 Task: Create a due date automation trigger when advanced on, 2 working days after a card is due add basic but not in list "Resume" at 11:00 AM.
Action: Mouse moved to (1072, 328)
Screenshot: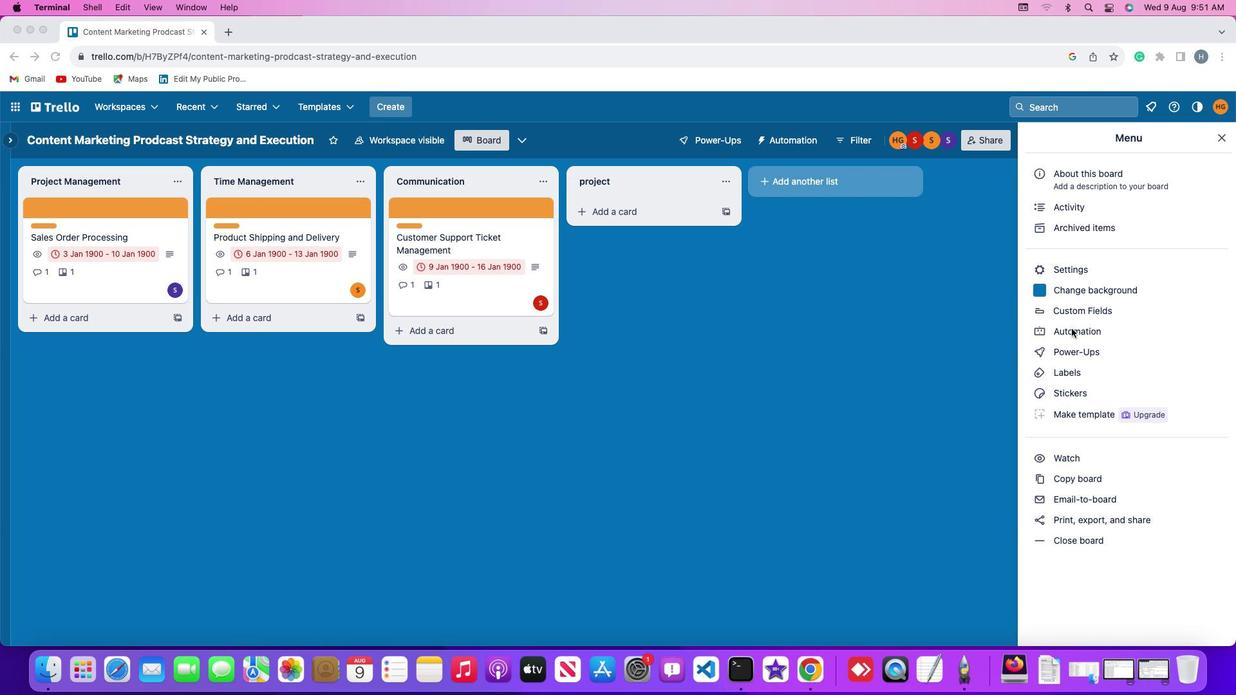 
Action: Mouse pressed left at (1072, 328)
Screenshot: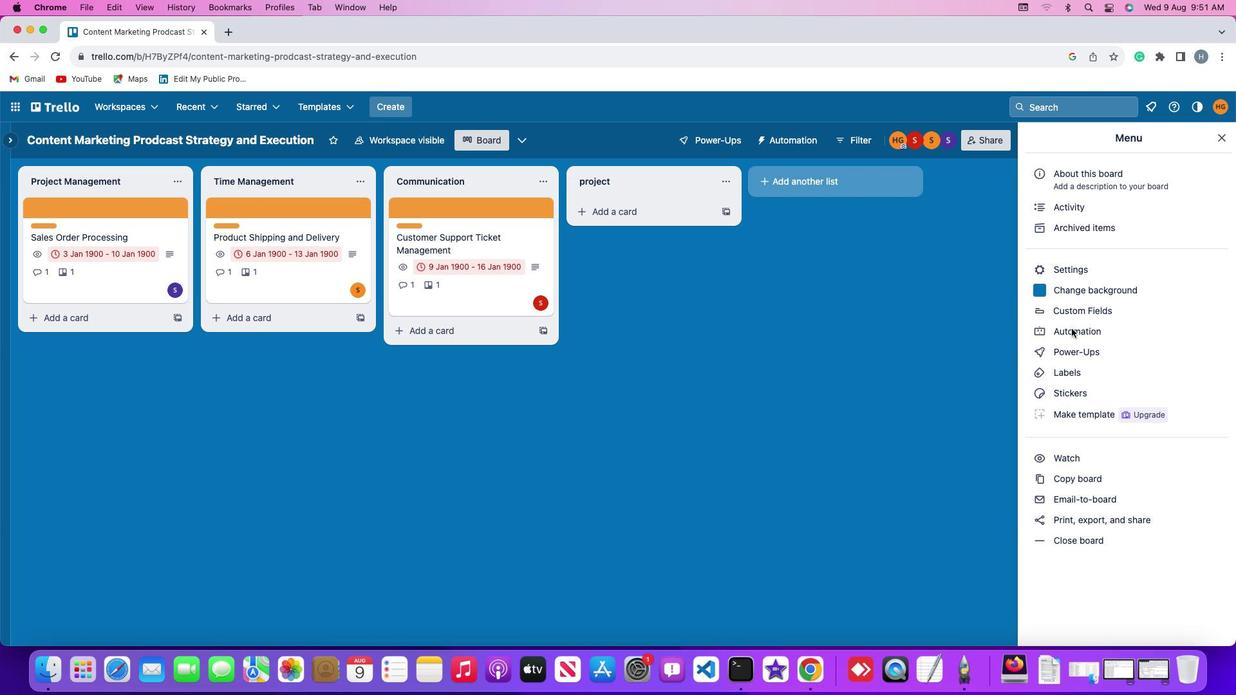
Action: Mouse pressed left at (1072, 328)
Screenshot: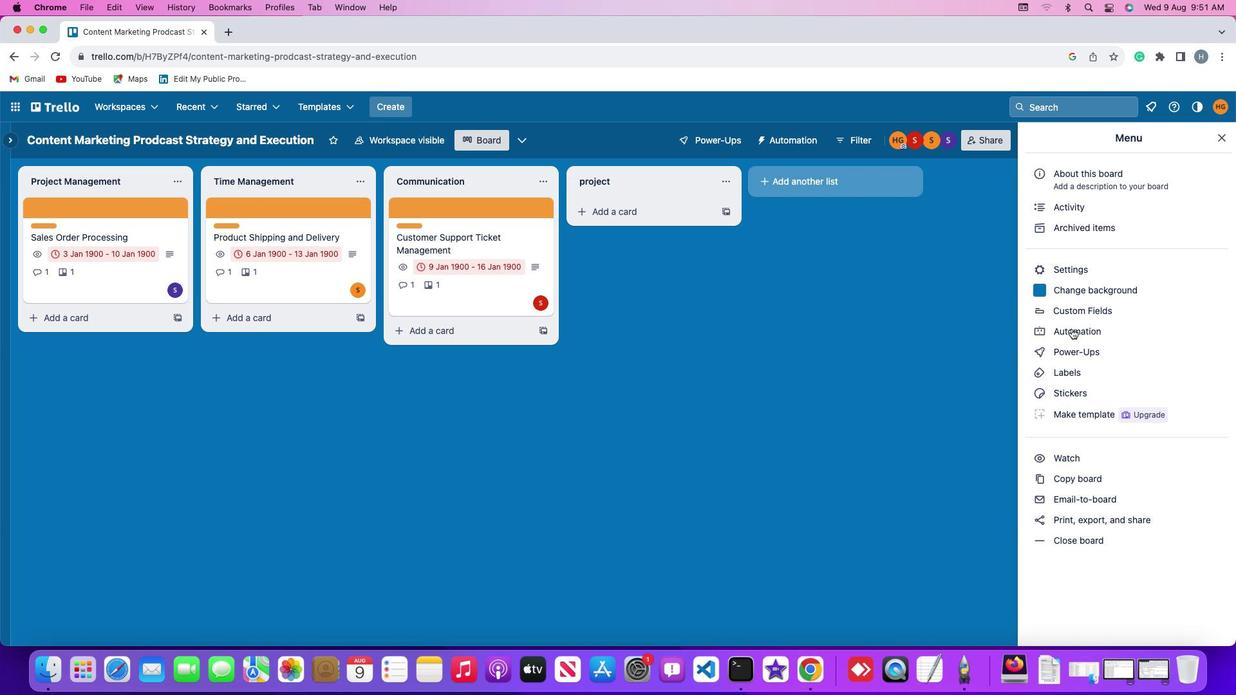 
Action: Mouse moved to (80, 301)
Screenshot: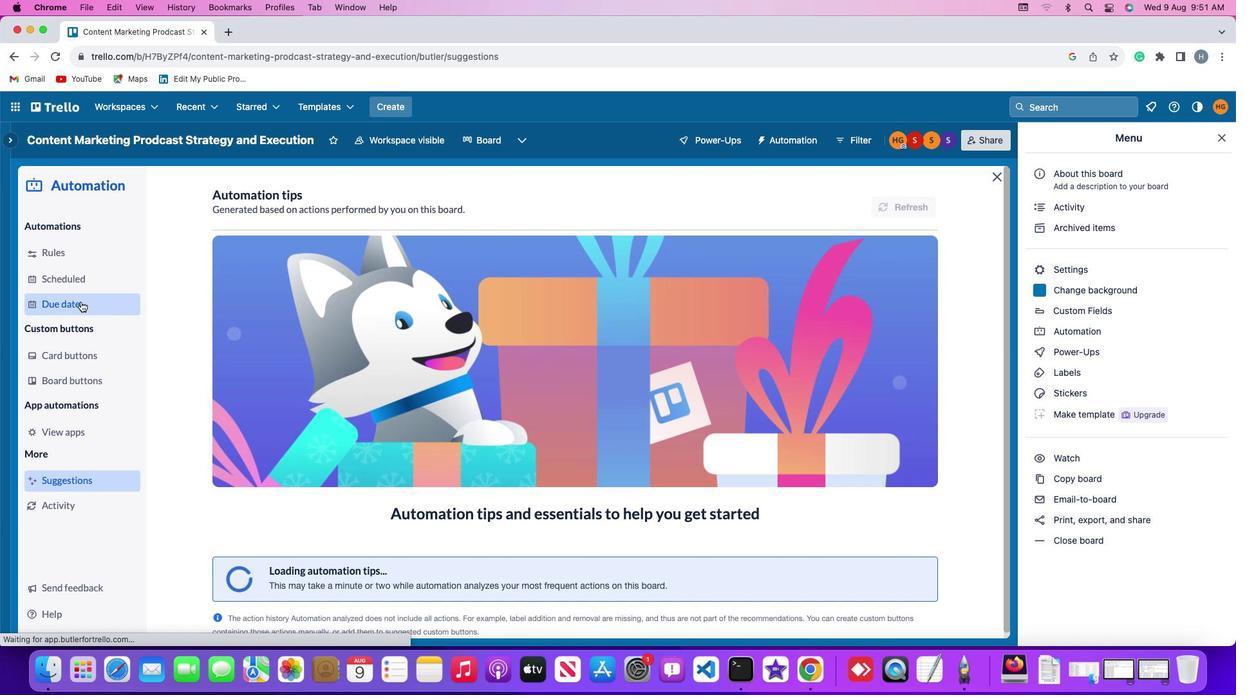 
Action: Mouse pressed left at (80, 301)
Screenshot: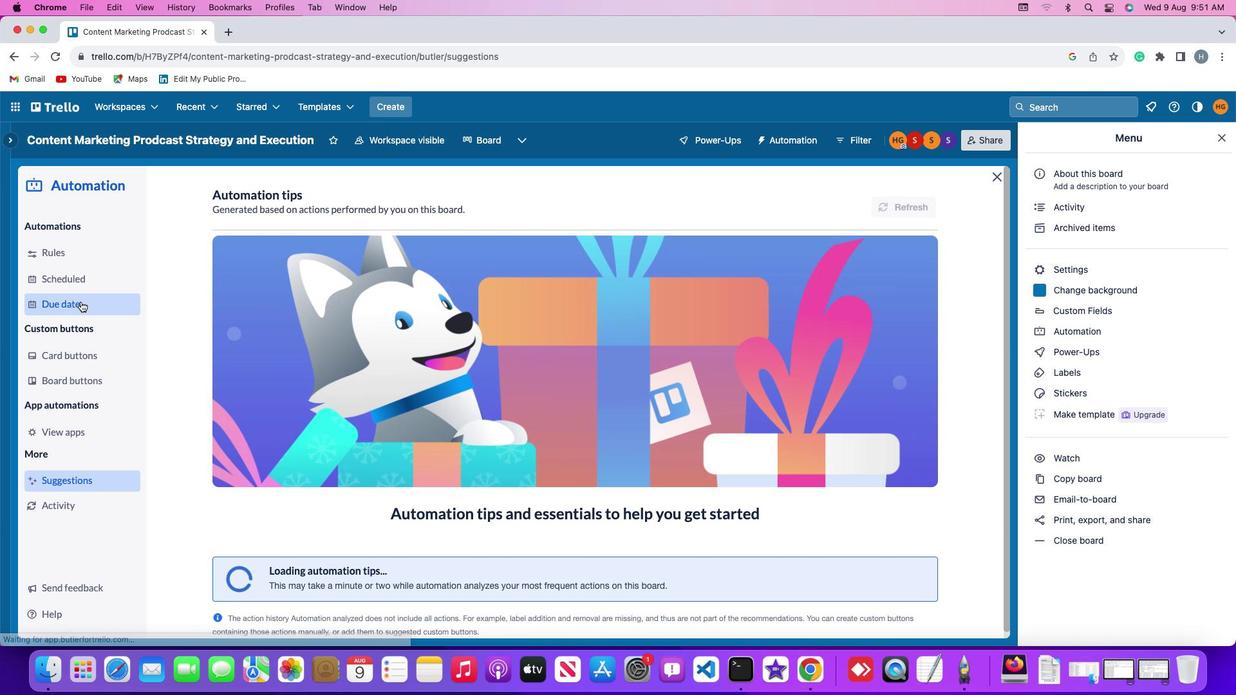 
Action: Mouse moved to (891, 199)
Screenshot: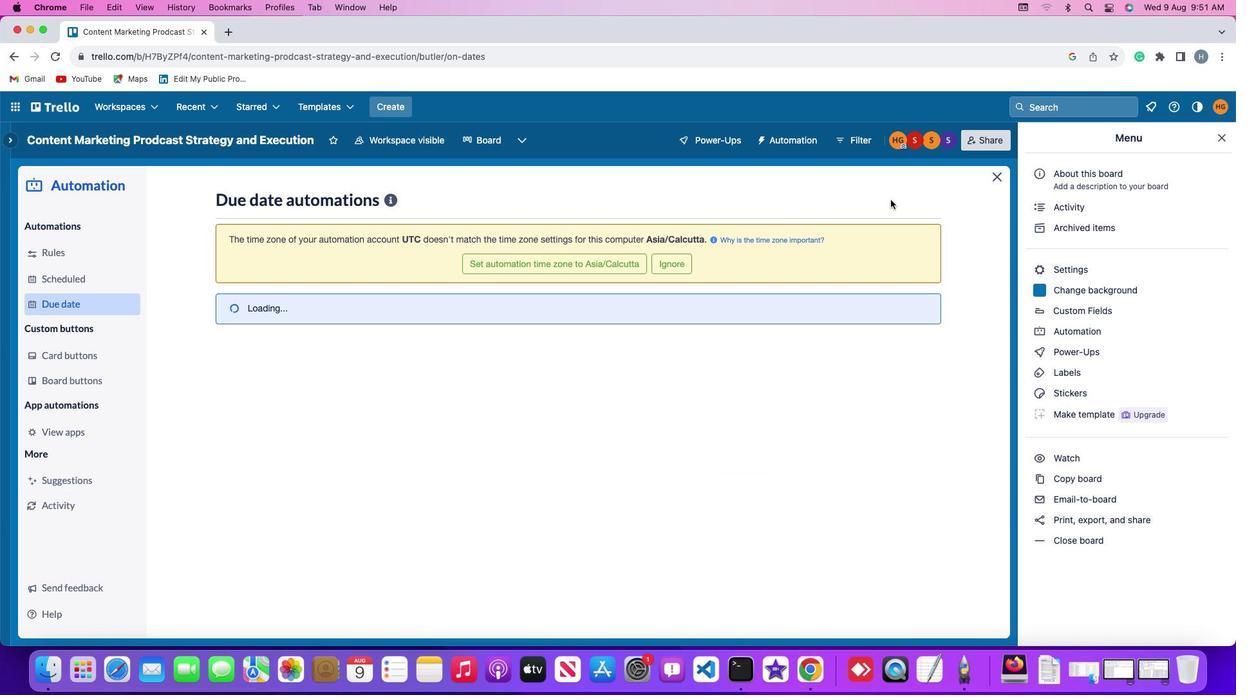 
Action: Mouse pressed left at (891, 199)
Screenshot: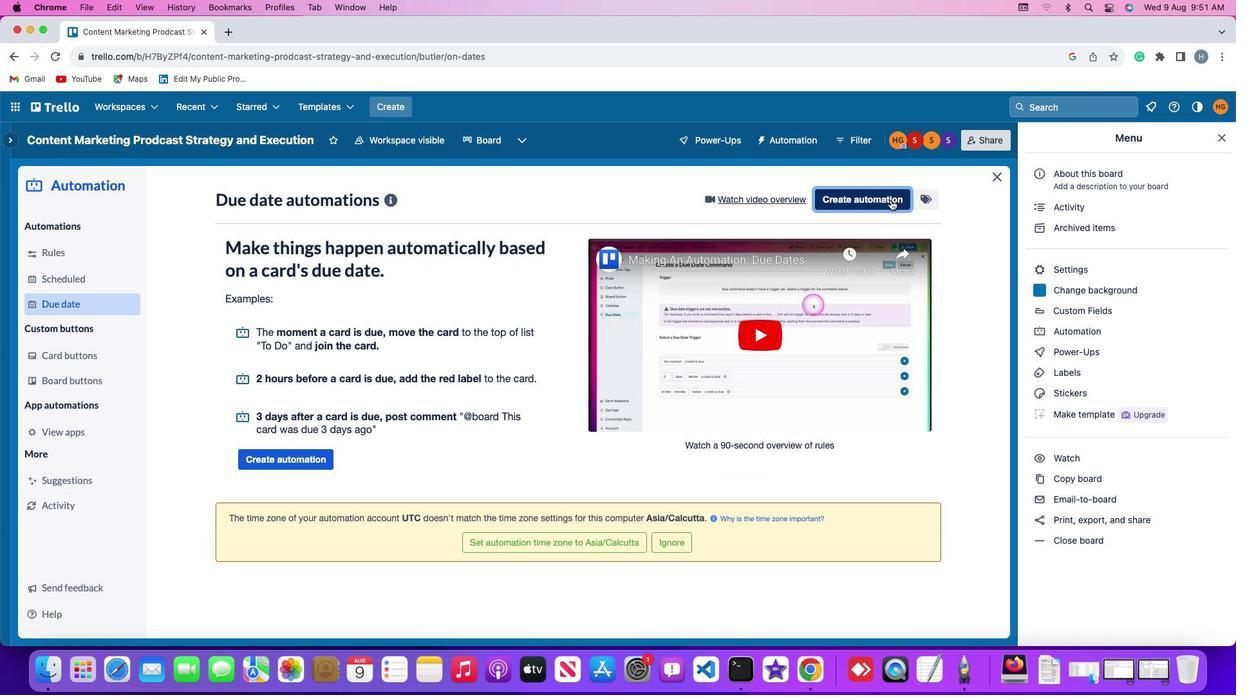 
Action: Mouse moved to (289, 322)
Screenshot: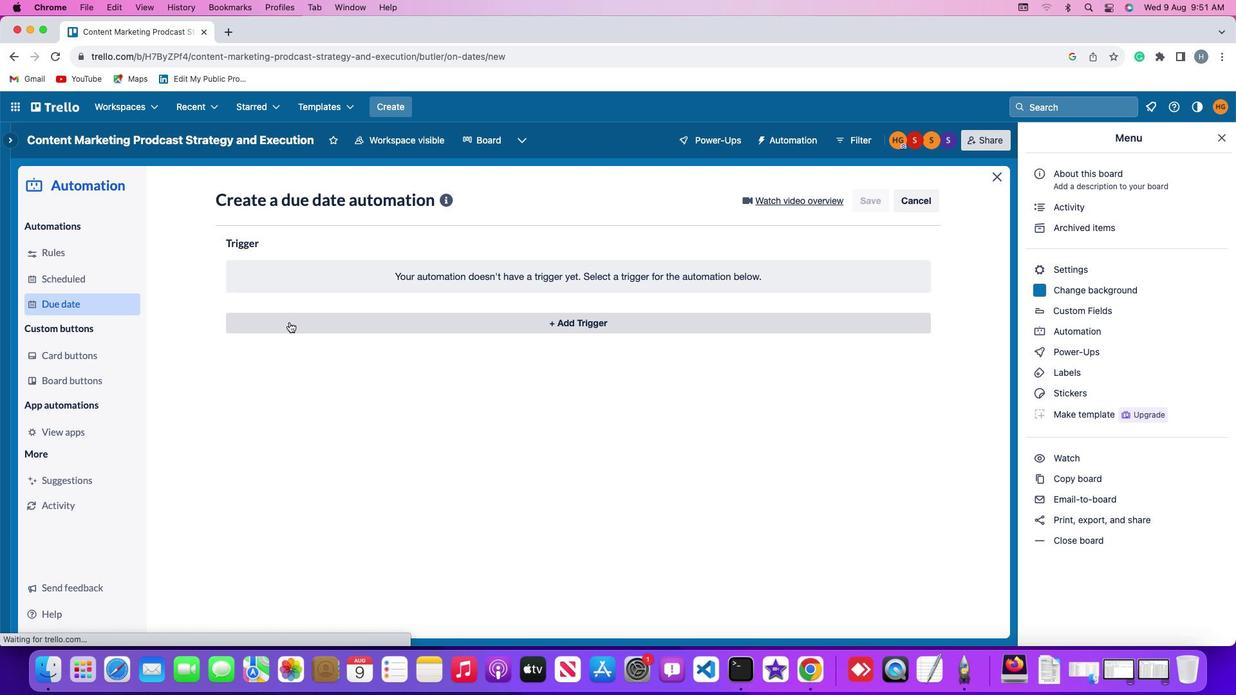 
Action: Mouse pressed left at (289, 322)
Screenshot: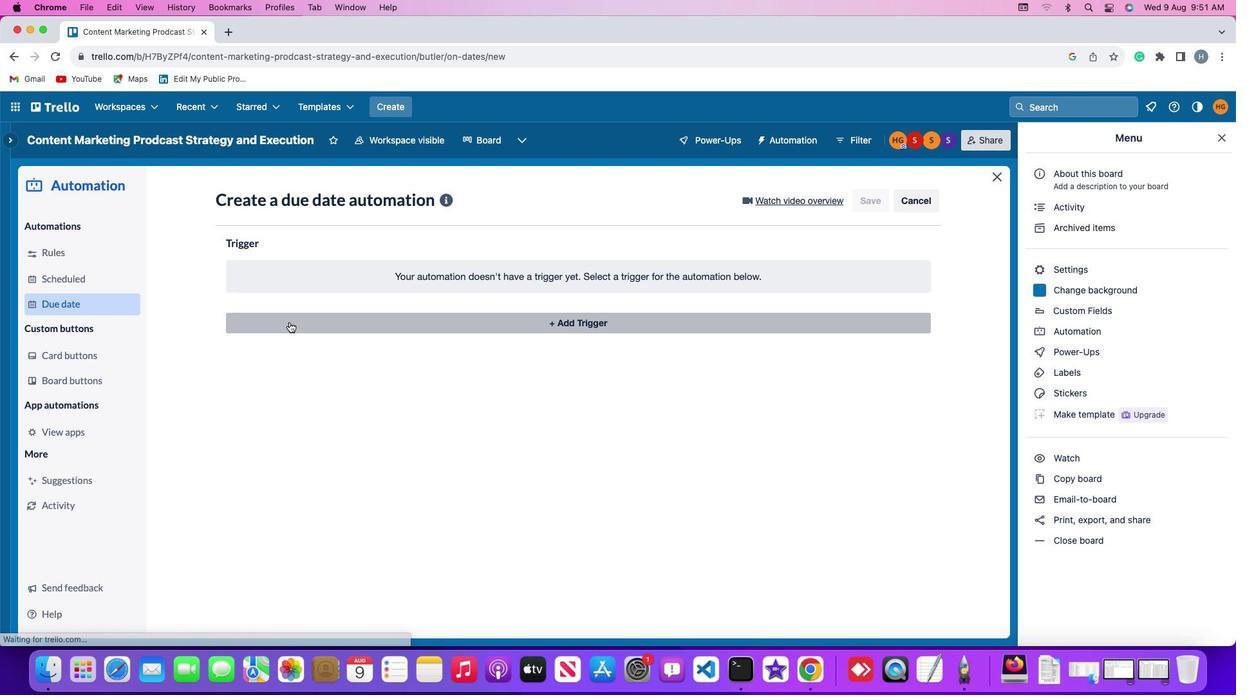 
Action: Mouse moved to (253, 521)
Screenshot: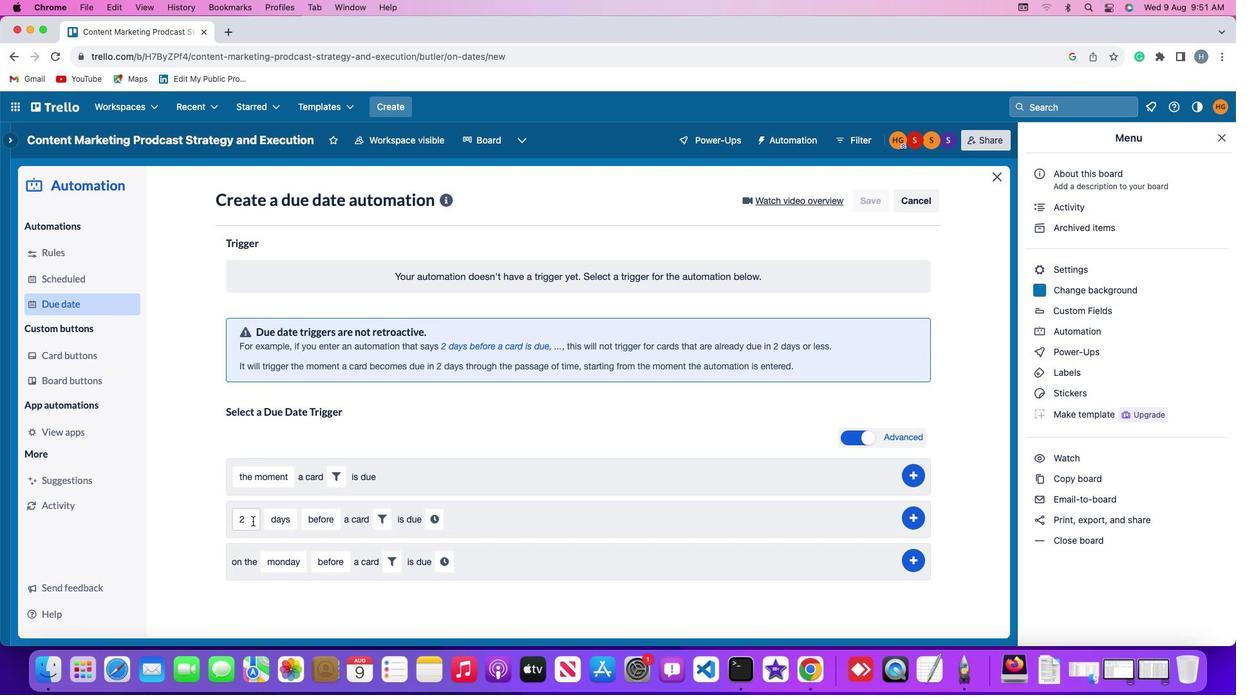 
Action: Mouse pressed left at (253, 521)
Screenshot: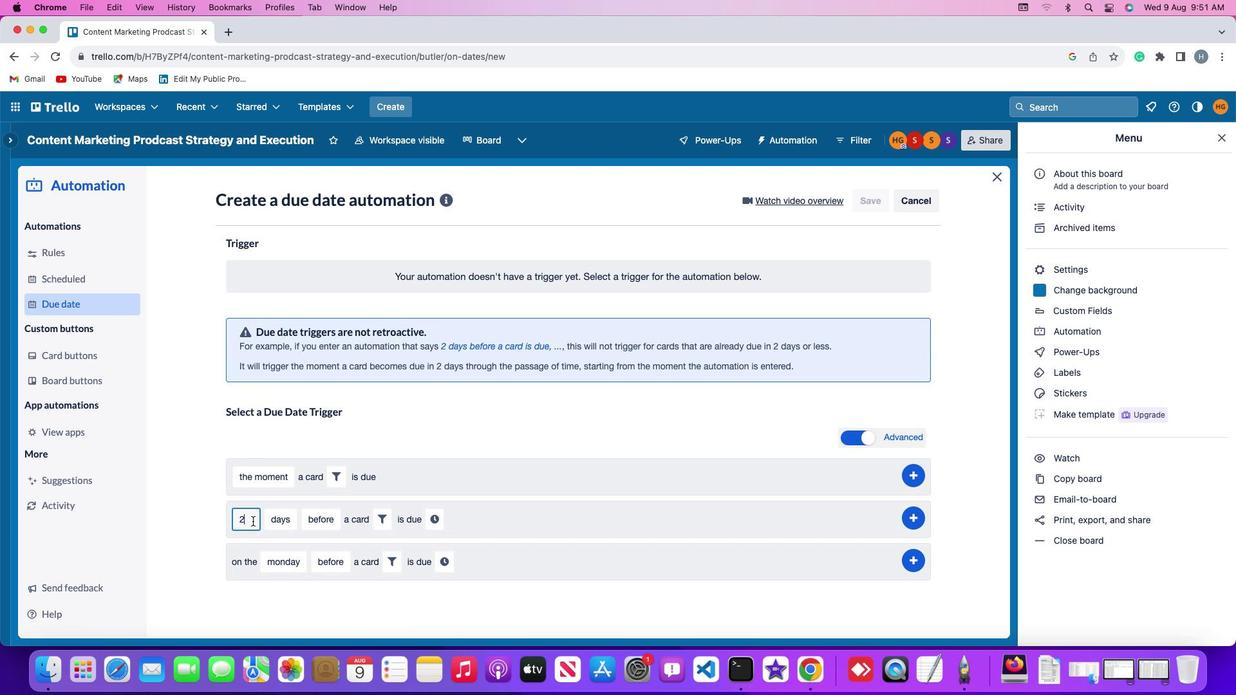 
Action: Mouse moved to (253, 523)
Screenshot: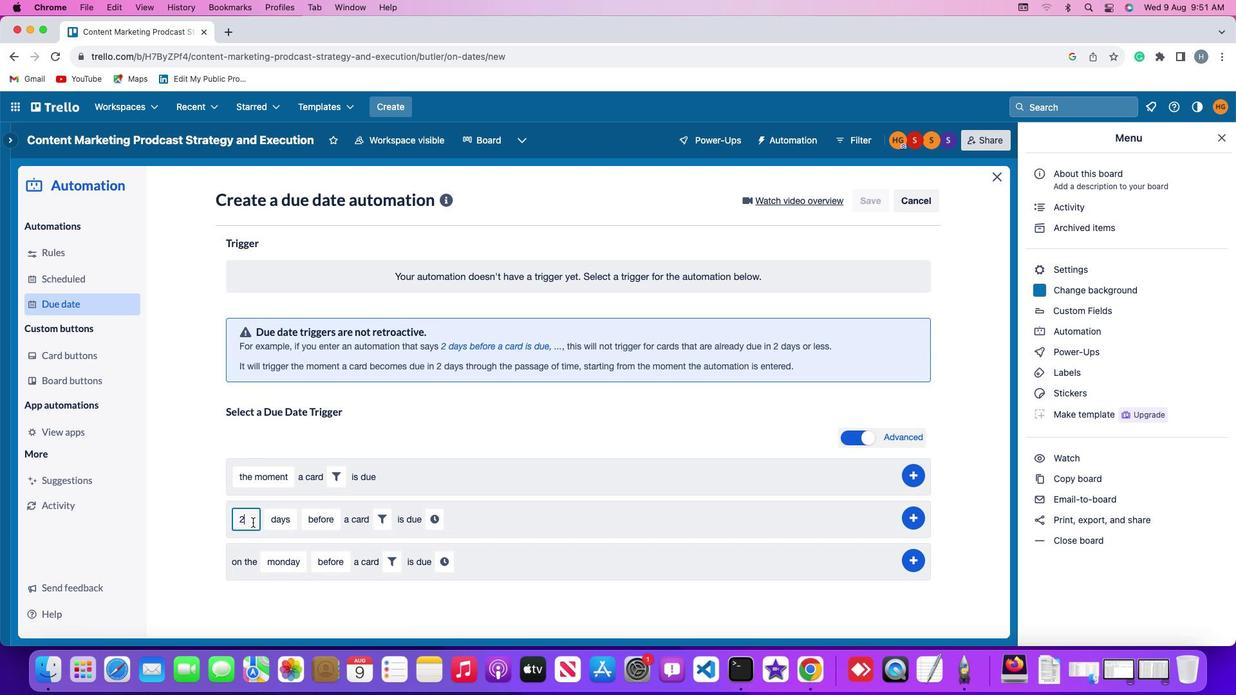 
Action: Key pressed Key.backspace
Screenshot: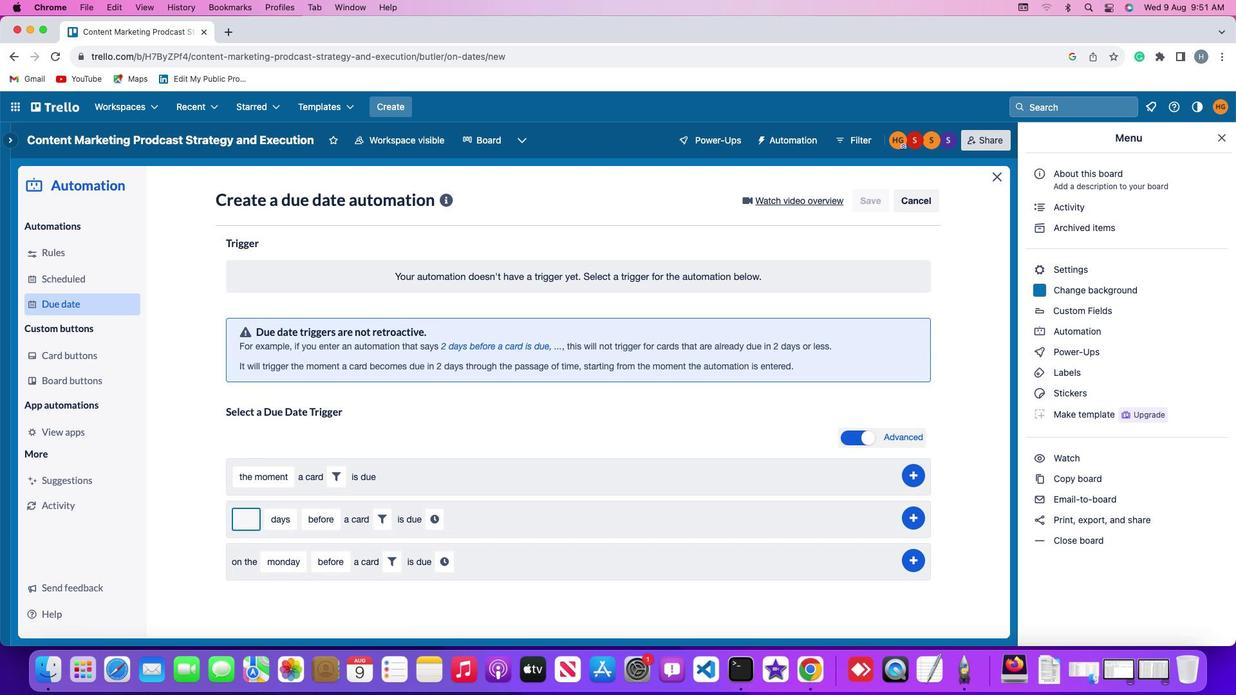 
Action: Mouse moved to (253, 522)
Screenshot: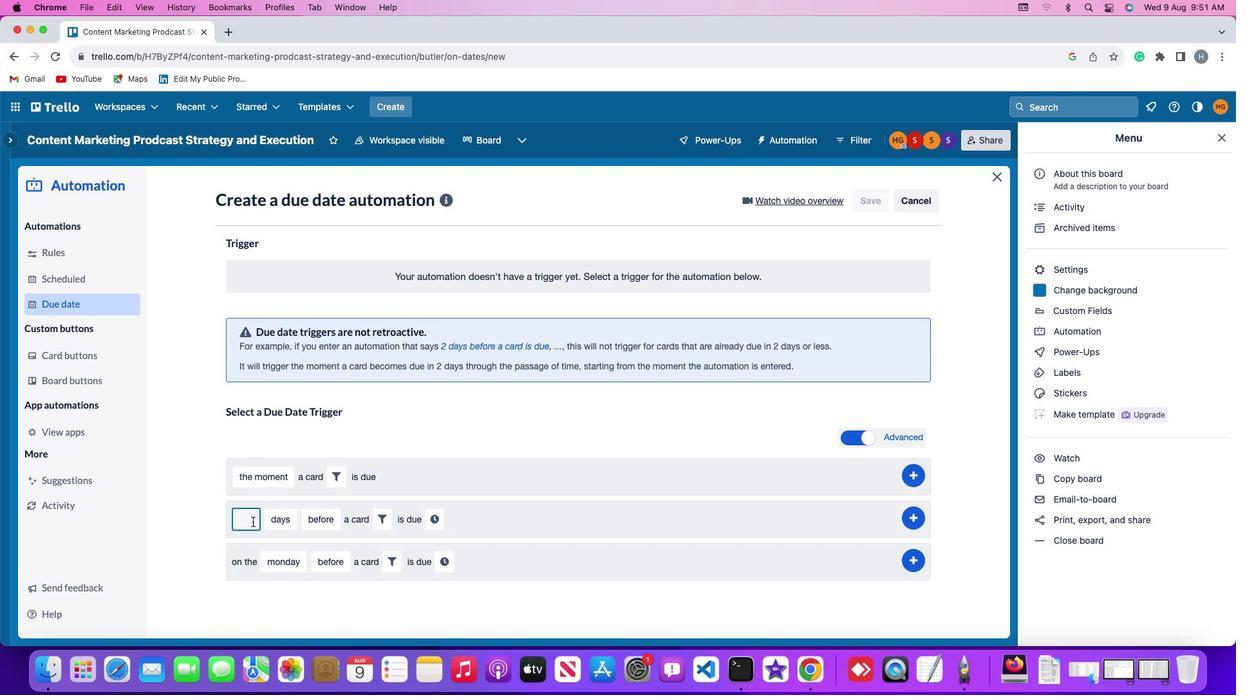 
Action: Key pressed '2'
Screenshot: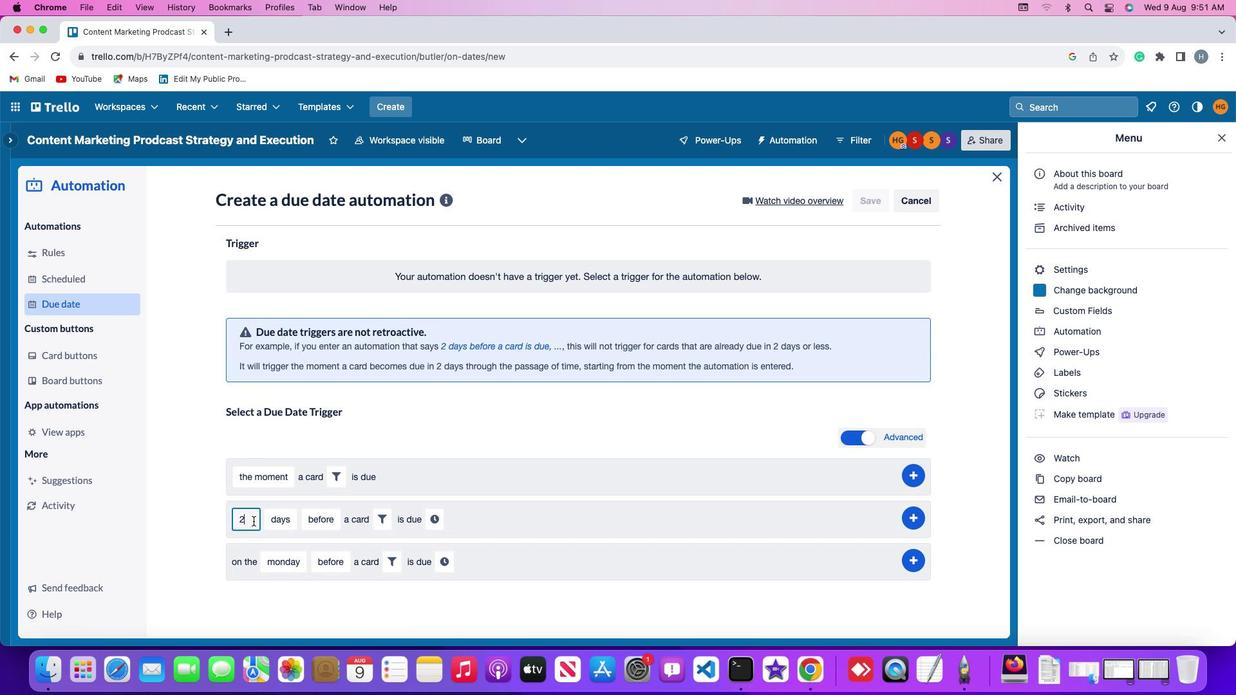 
Action: Mouse moved to (280, 515)
Screenshot: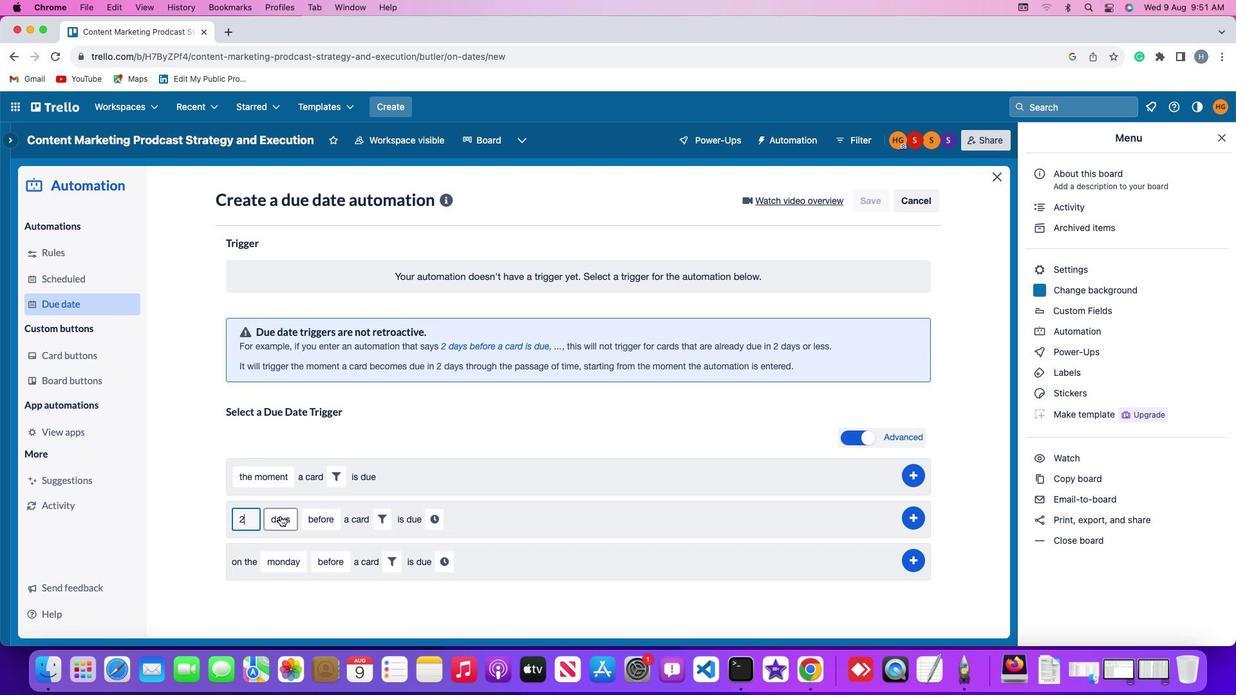
Action: Mouse pressed left at (280, 515)
Screenshot: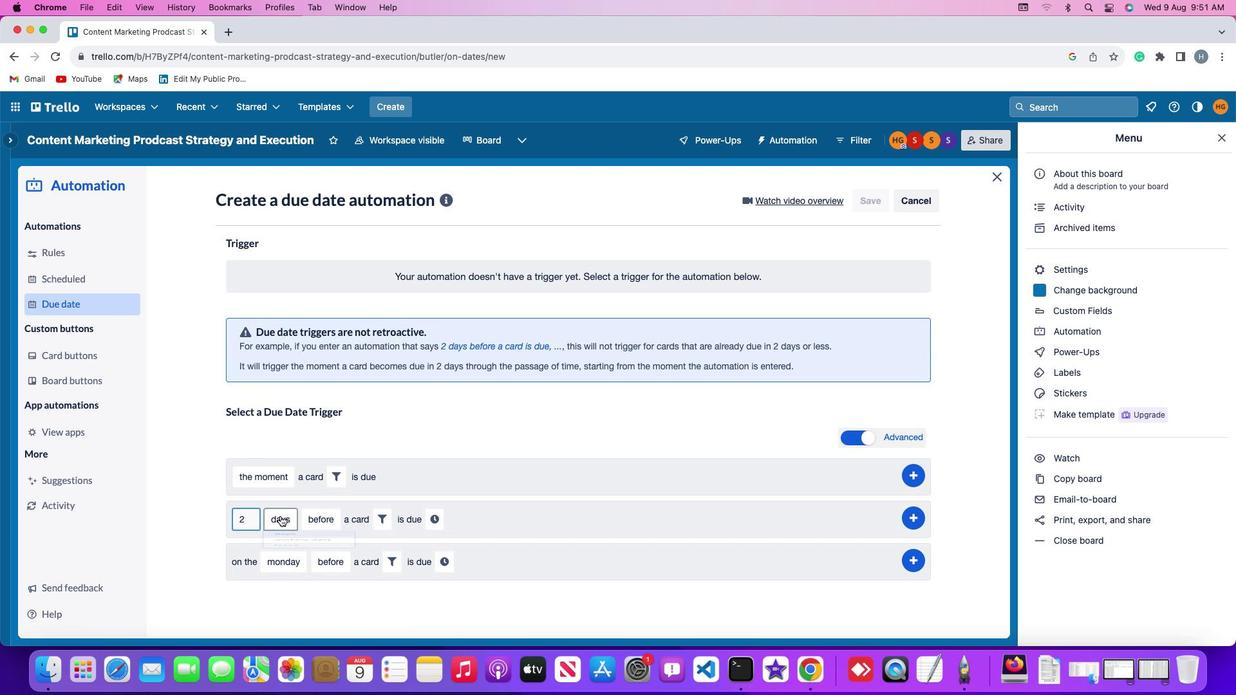 
Action: Mouse moved to (289, 564)
Screenshot: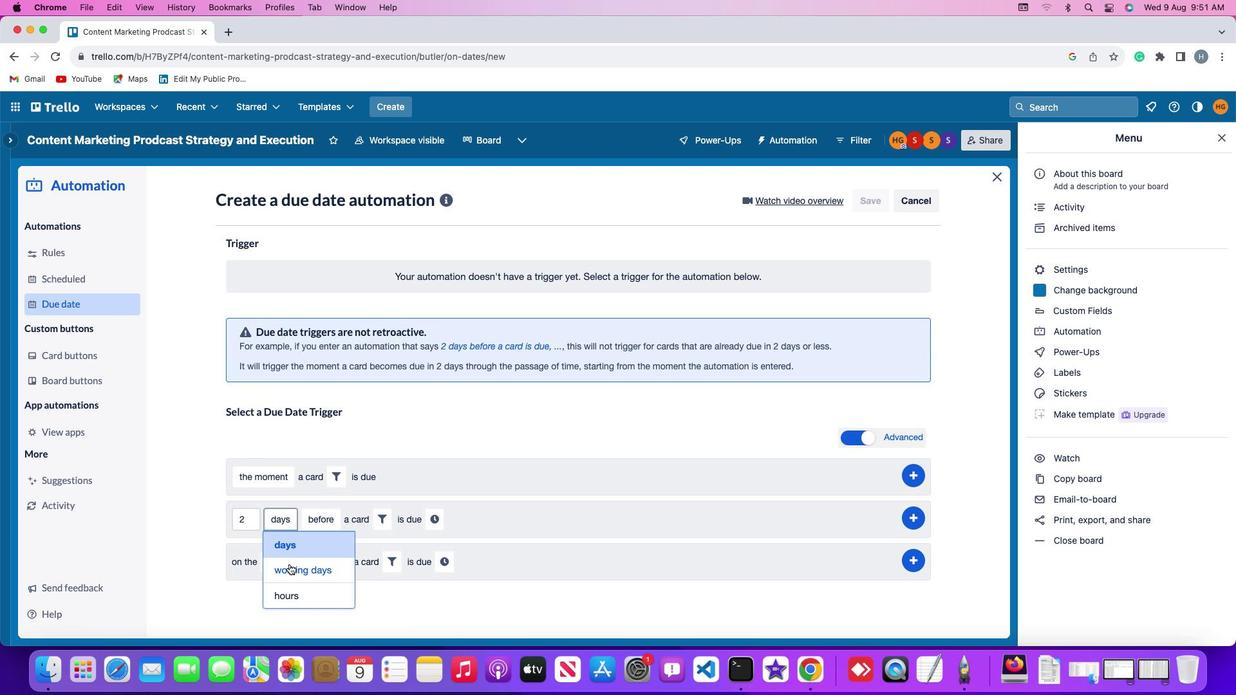 
Action: Mouse pressed left at (289, 564)
Screenshot: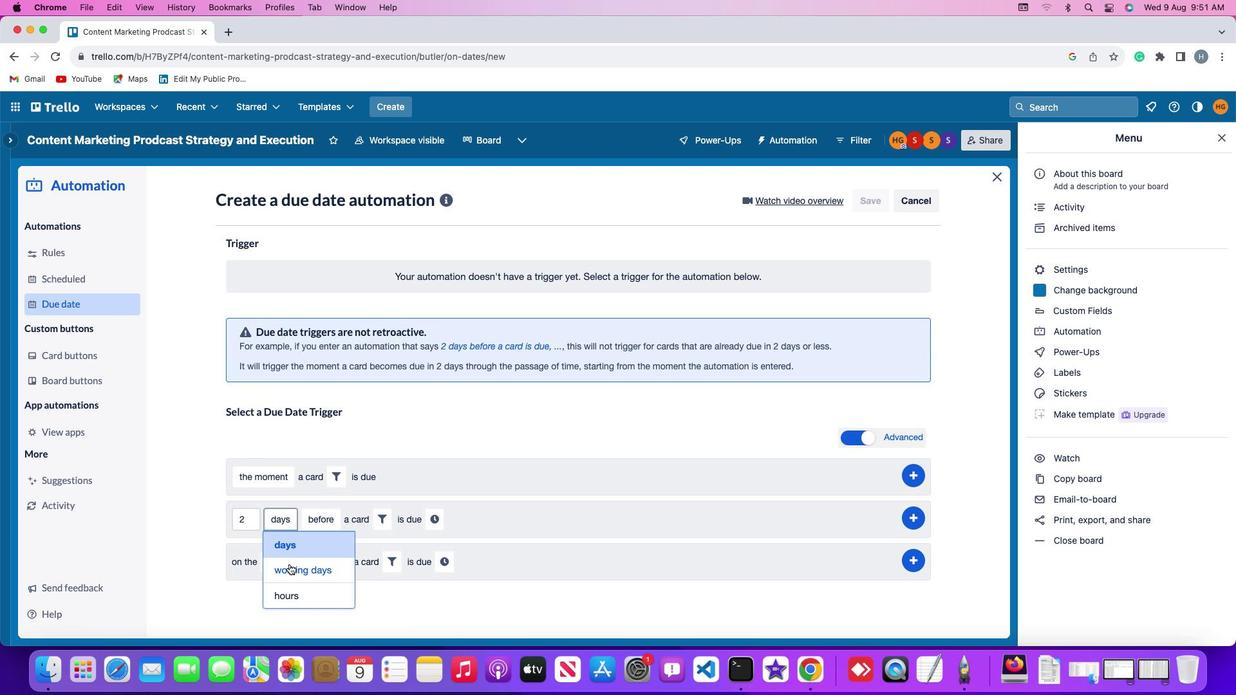 
Action: Mouse moved to (348, 521)
Screenshot: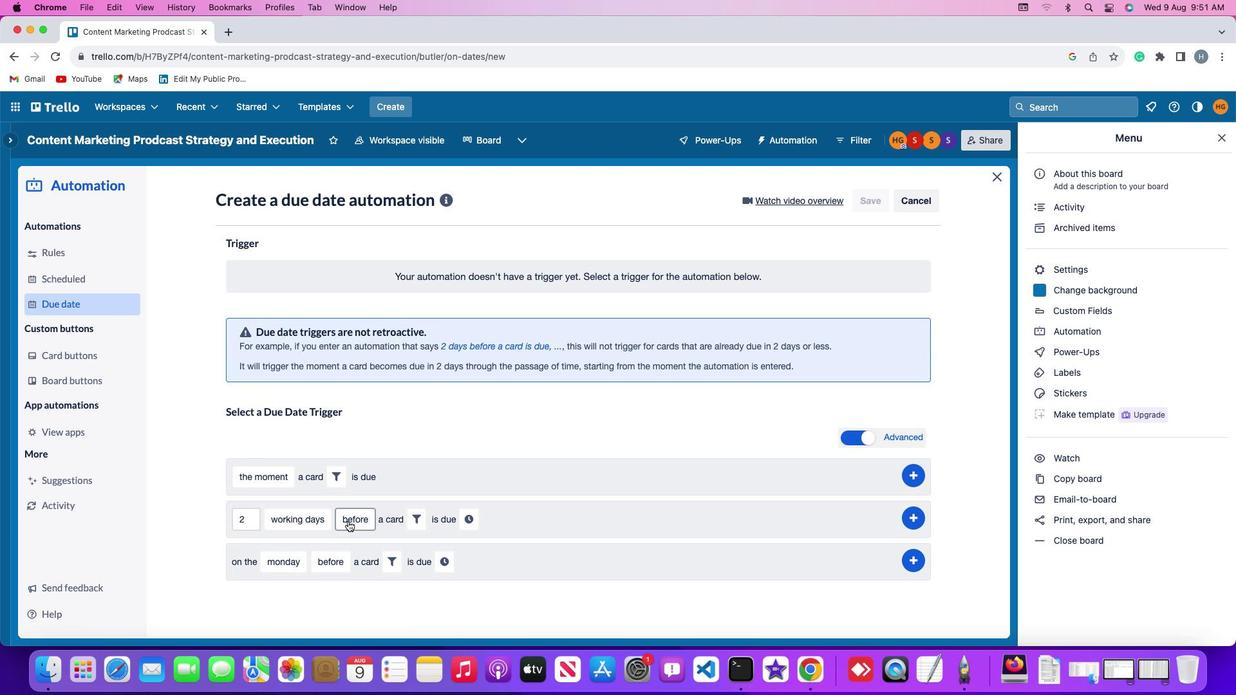 
Action: Mouse pressed left at (348, 521)
Screenshot: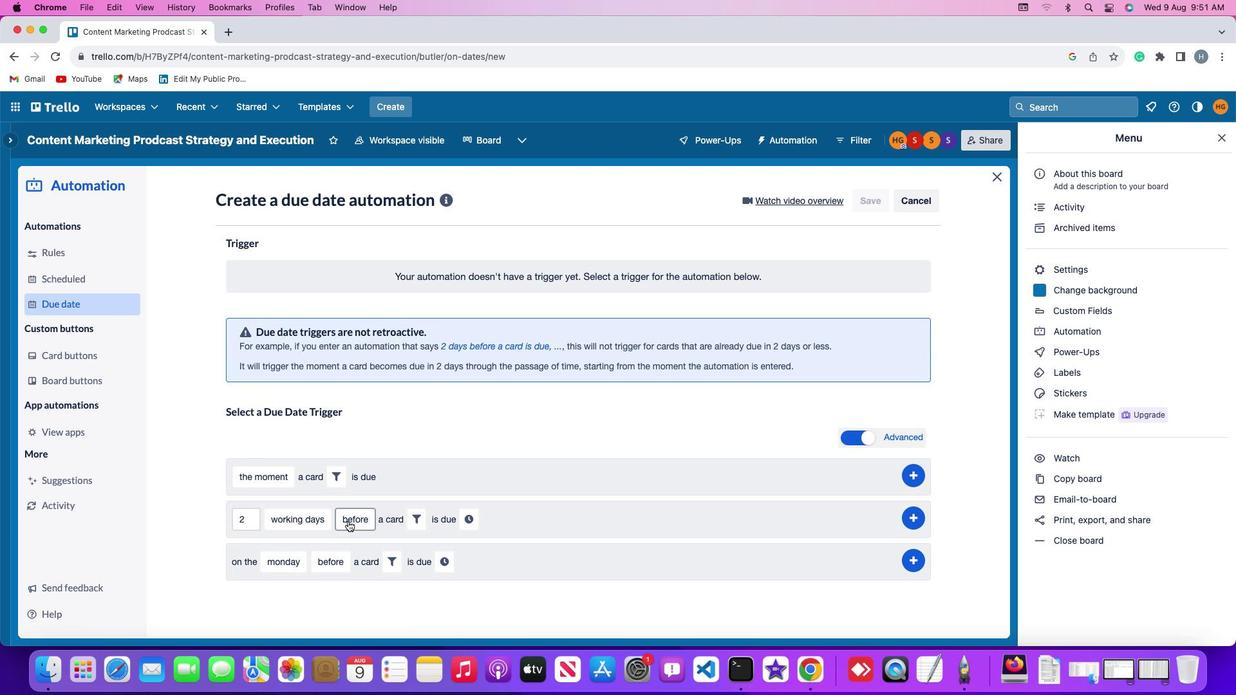 
Action: Mouse moved to (358, 565)
Screenshot: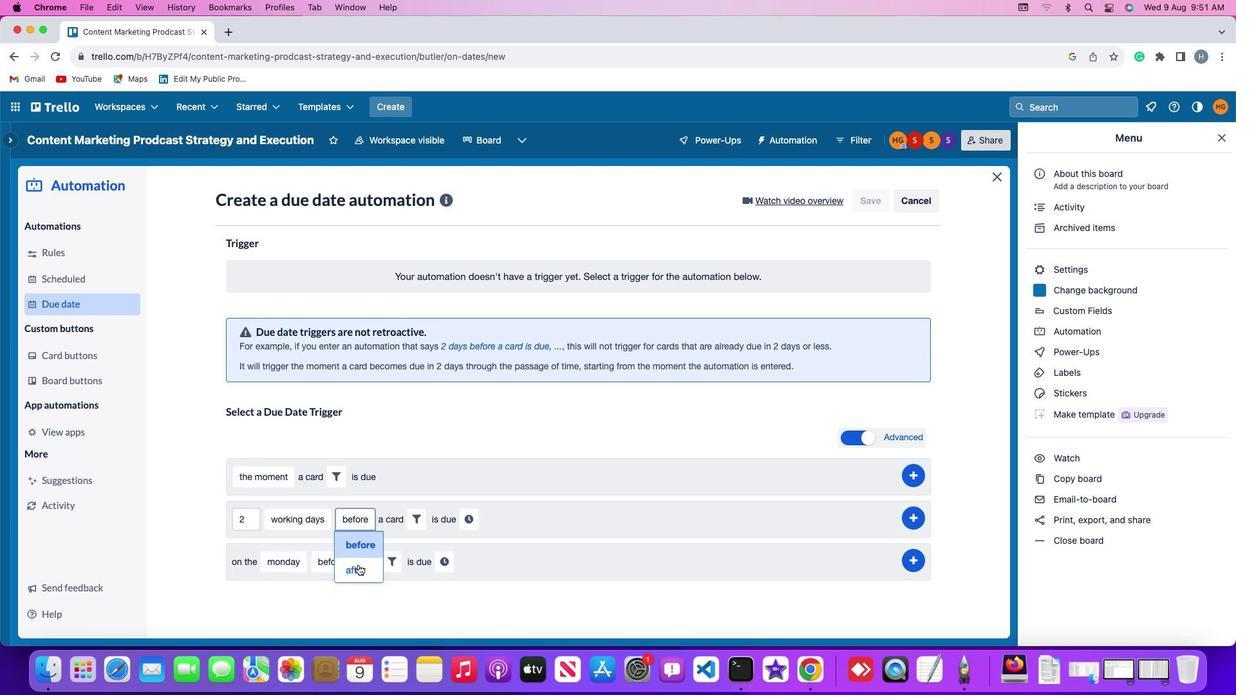 
Action: Mouse pressed left at (358, 565)
Screenshot: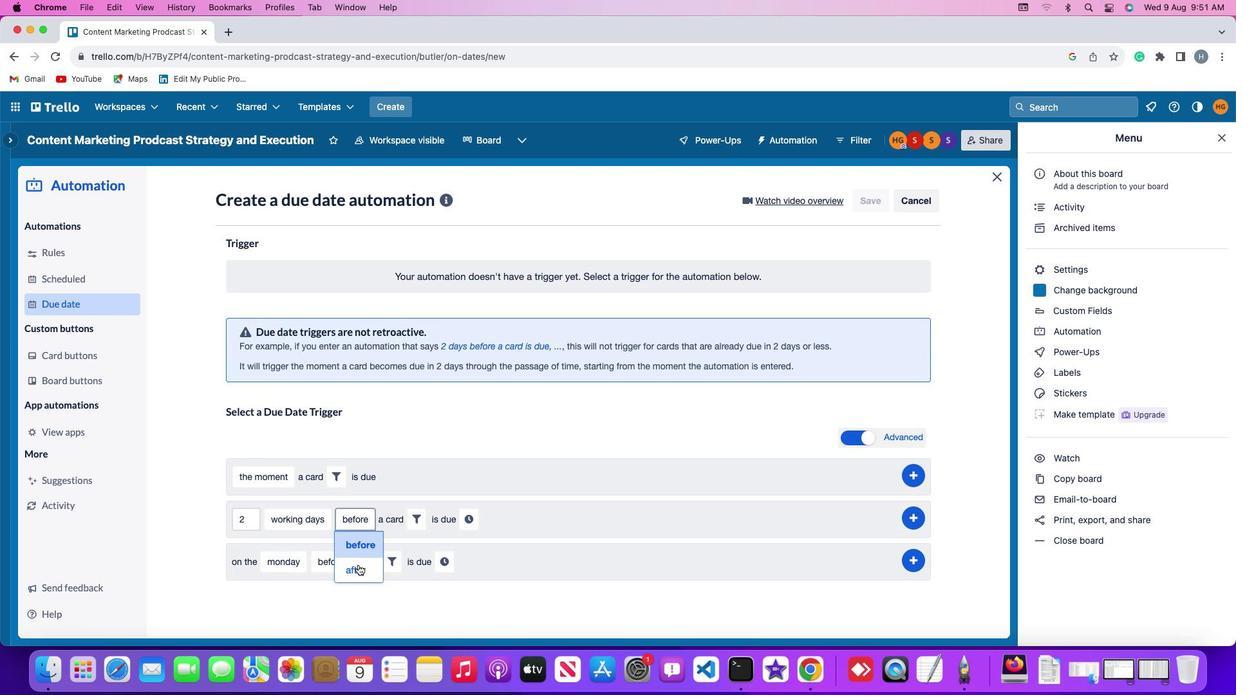 
Action: Mouse moved to (416, 523)
Screenshot: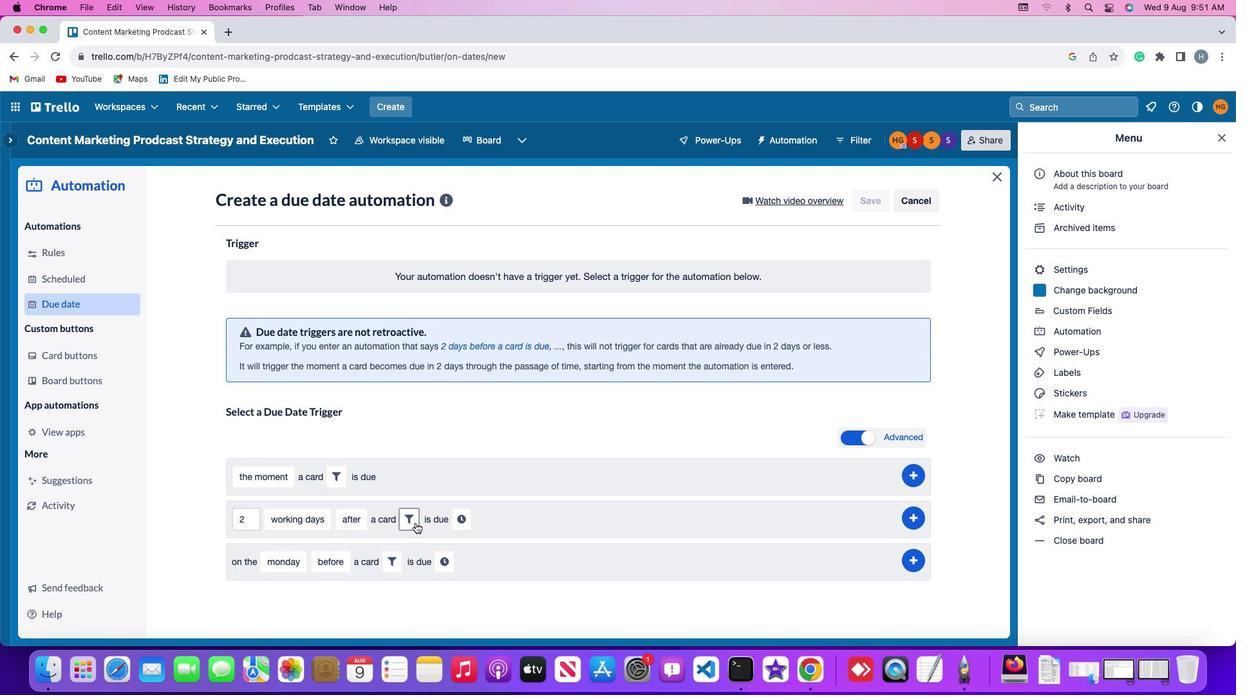 
Action: Mouse pressed left at (416, 523)
Screenshot: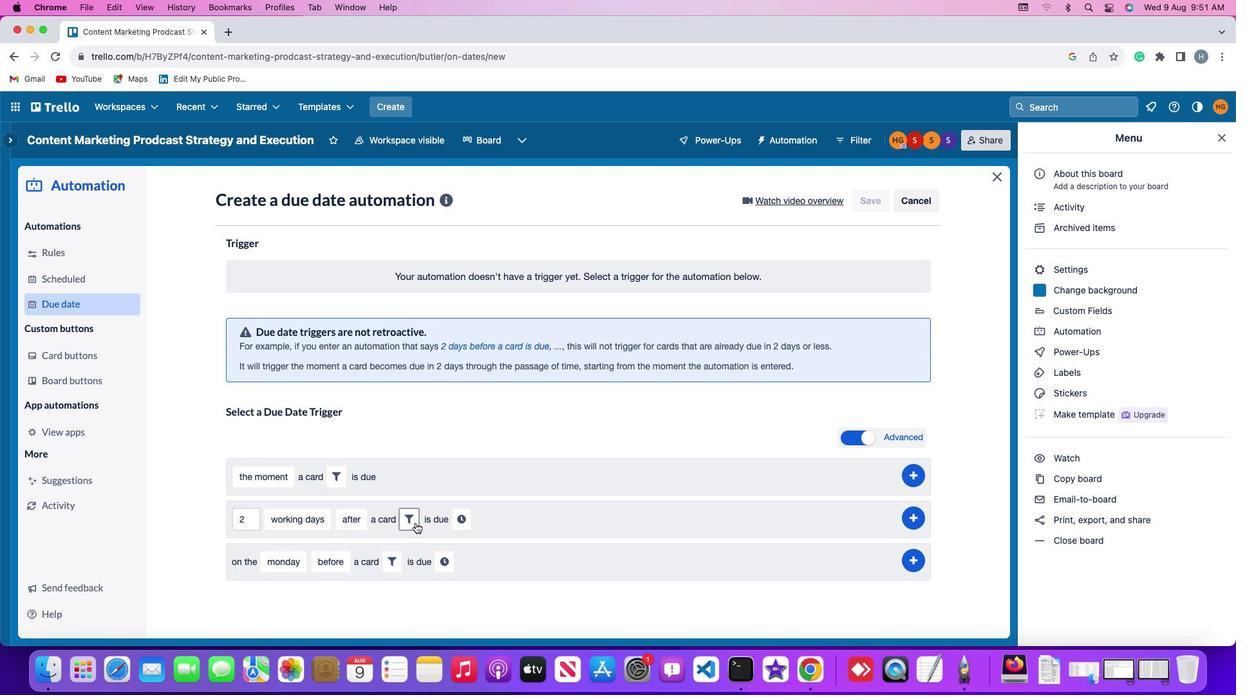 
Action: Mouse moved to (360, 586)
Screenshot: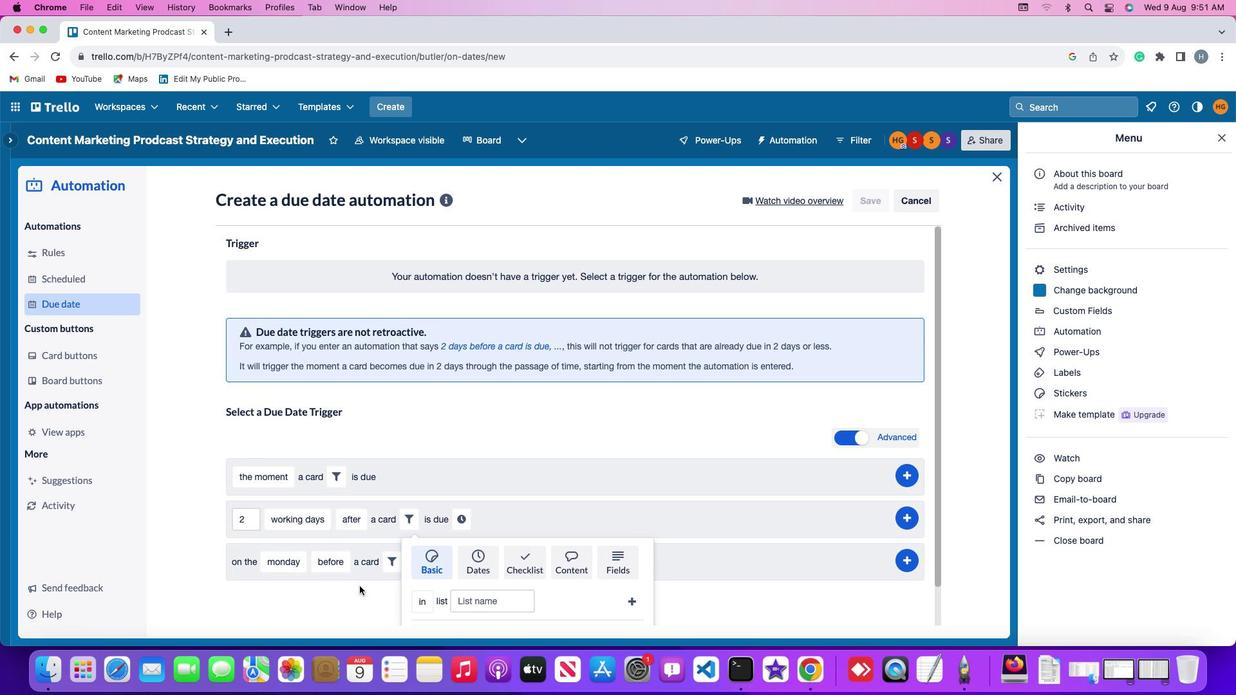 
Action: Mouse scrolled (360, 586) with delta (0, 0)
Screenshot: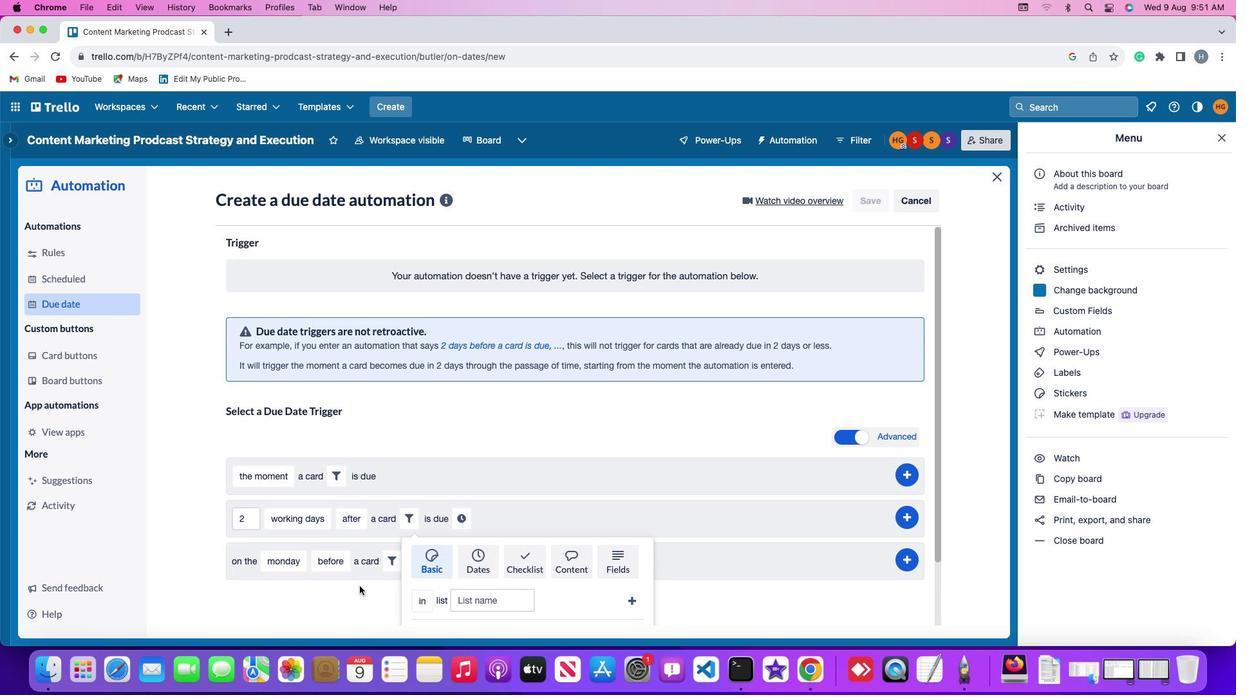 
Action: Mouse scrolled (360, 586) with delta (0, 0)
Screenshot: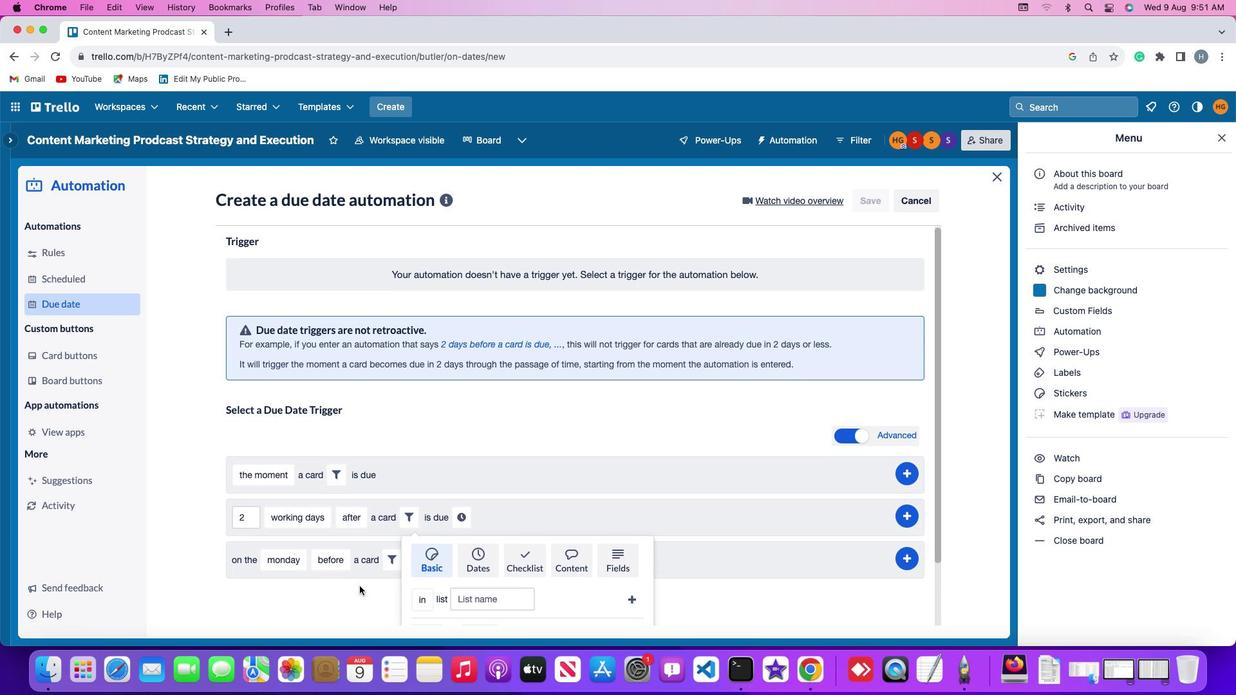 
Action: Mouse scrolled (360, 586) with delta (0, -1)
Screenshot: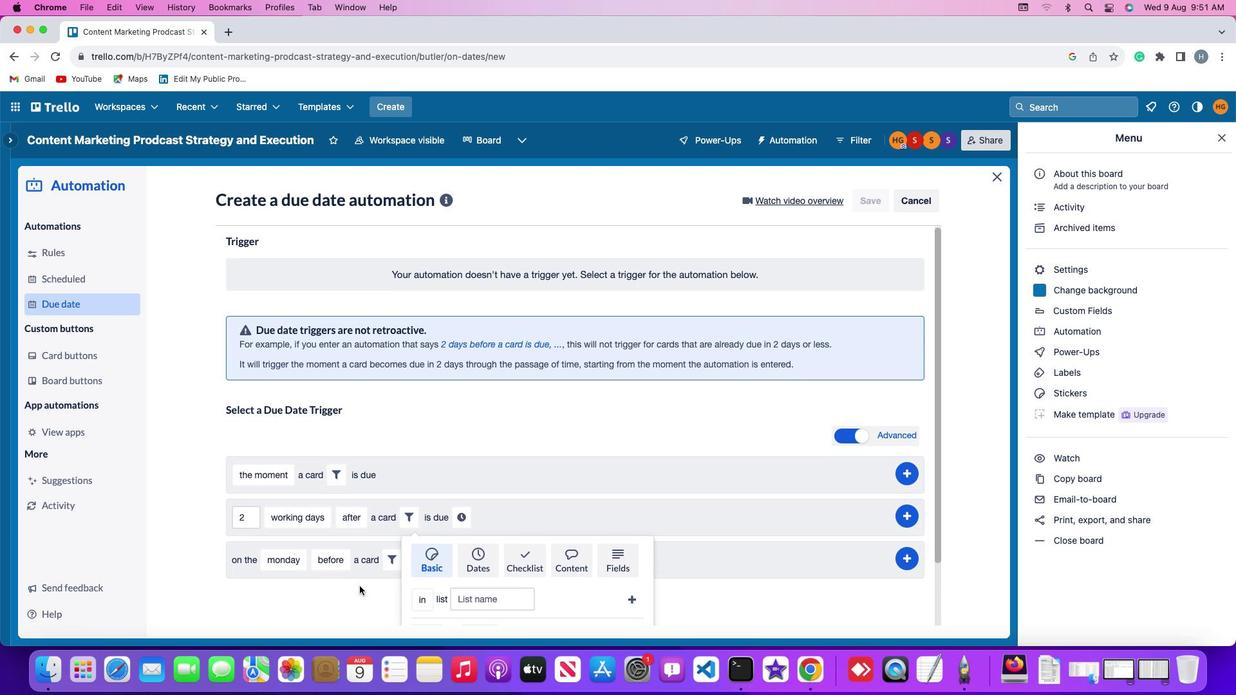 
Action: Mouse scrolled (360, 586) with delta (0, -3)
Screenshot: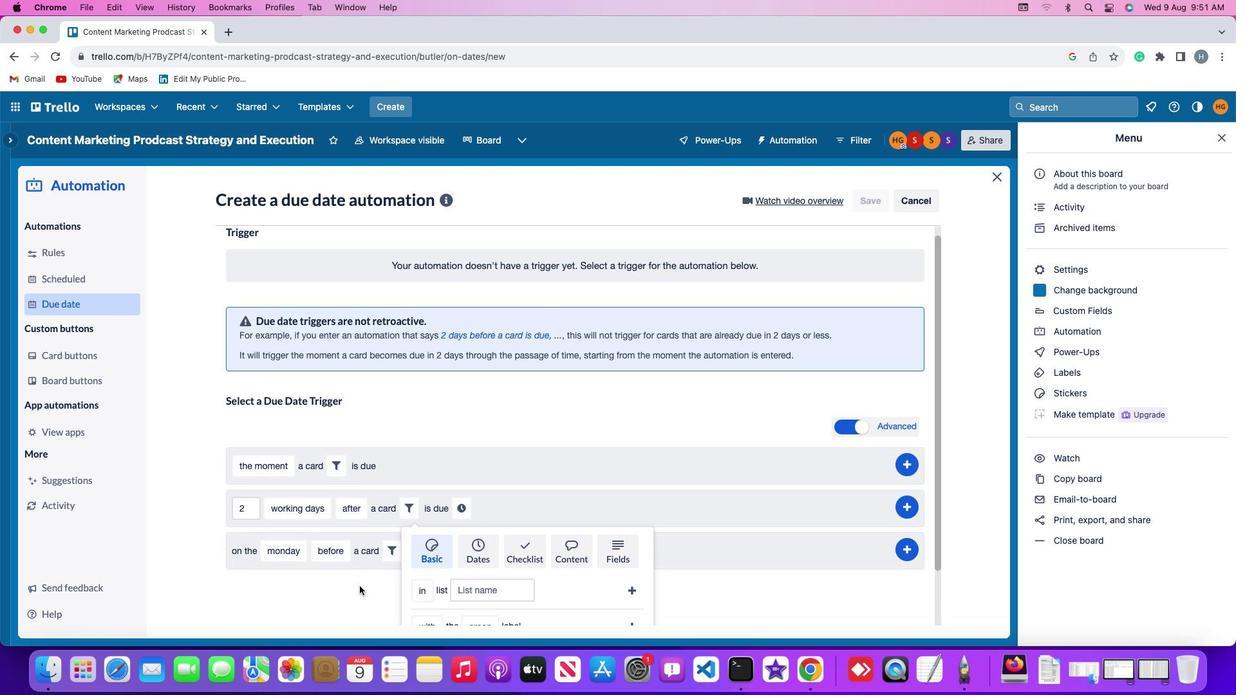 
Action: Mouse scrolled (360, 586) with delta (0, -3)
Screenshot: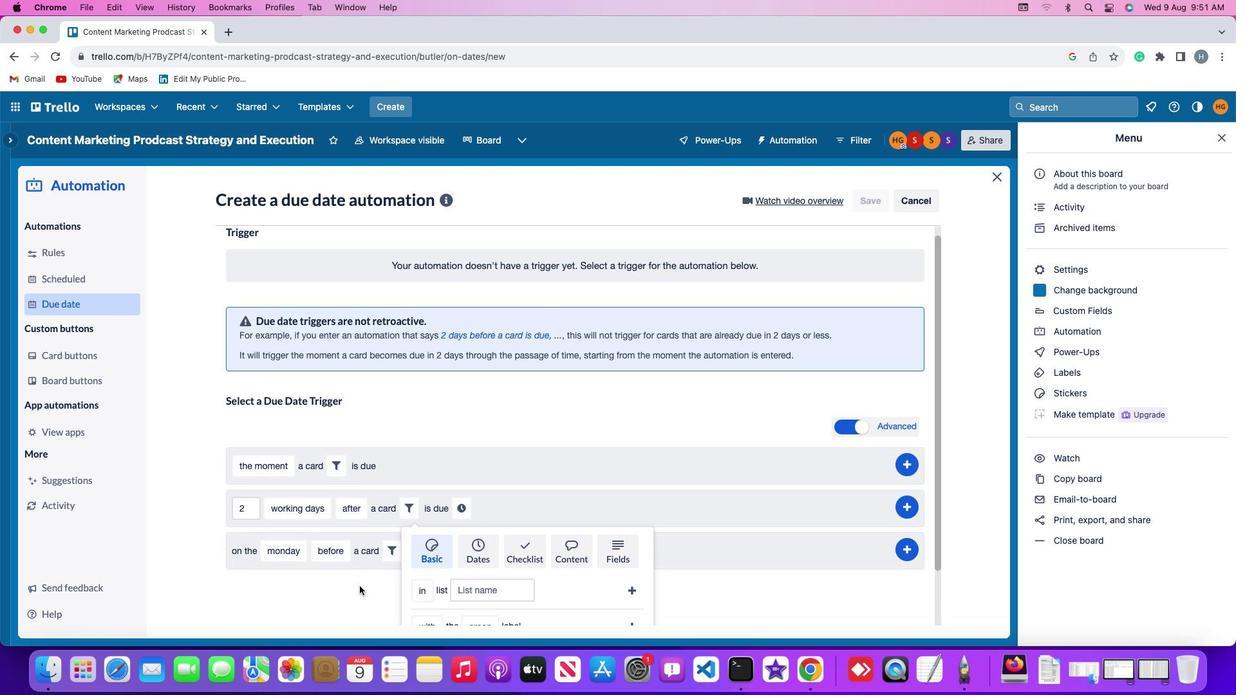 
Action: Mouse scrolled (360, 586) with delta (0, -3)
Screenshot: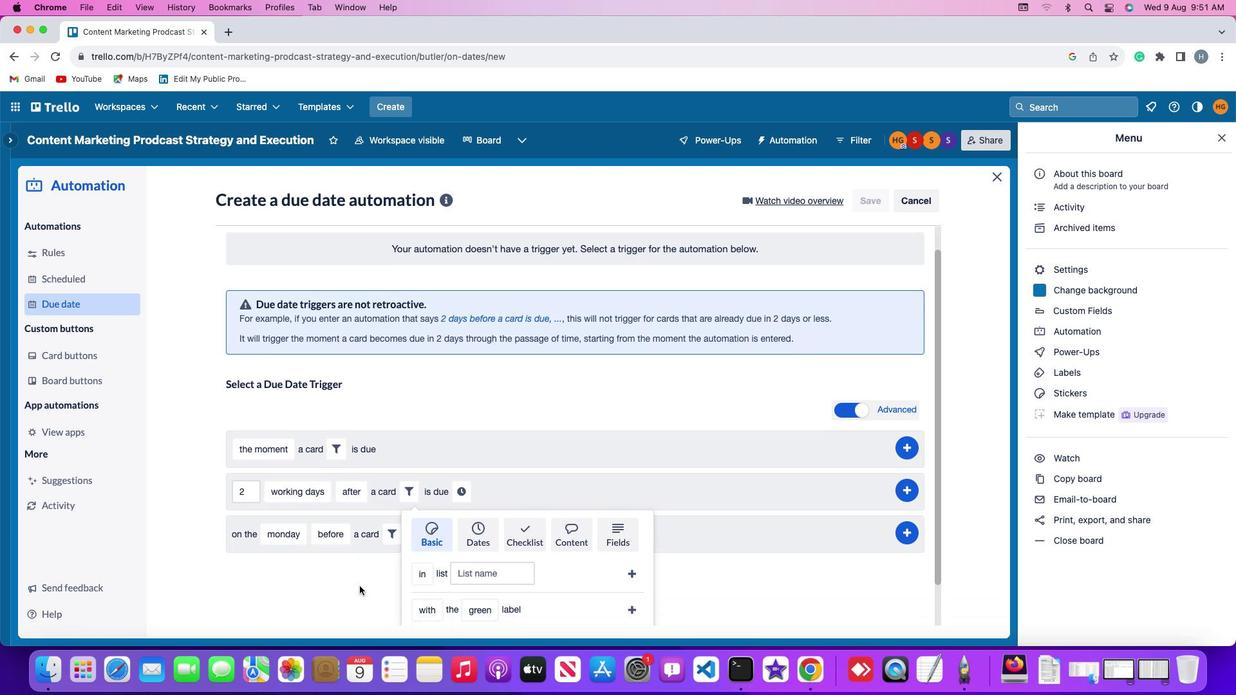 
Action: Mouse scrolled (360, 586) with delta (0, 0)
Screenshot: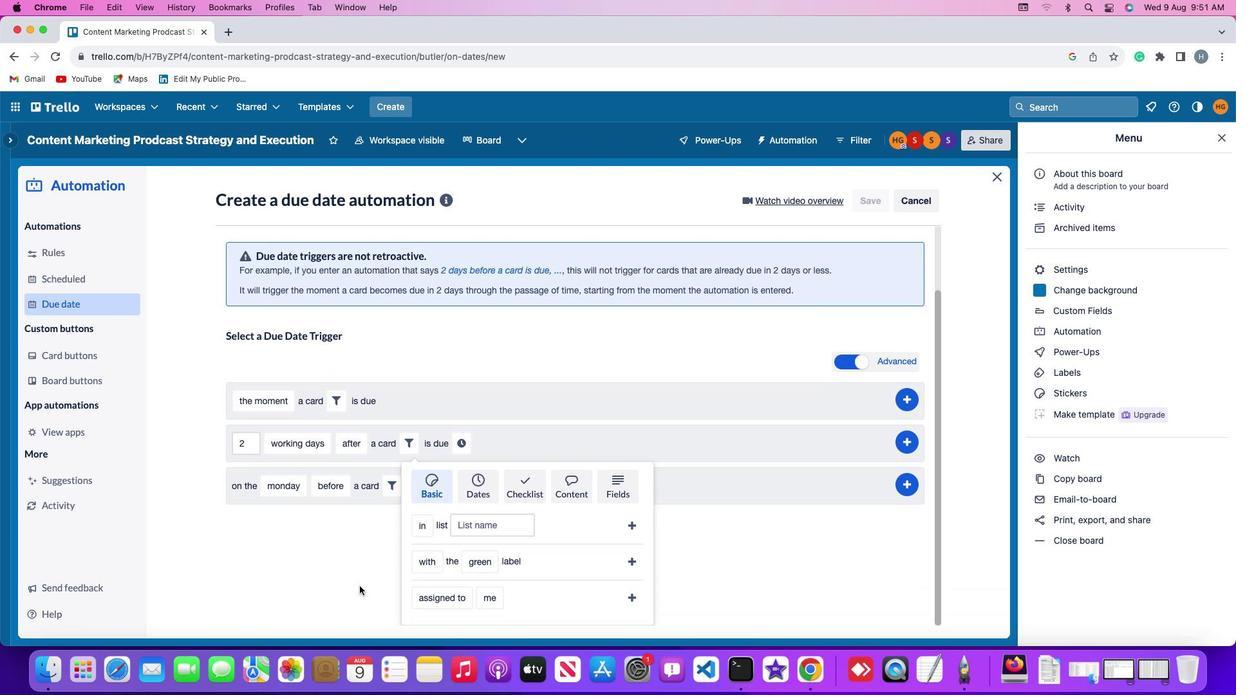 
Action: Mouse scrolled (360, 586) with delta (0, 0)
Screenshot: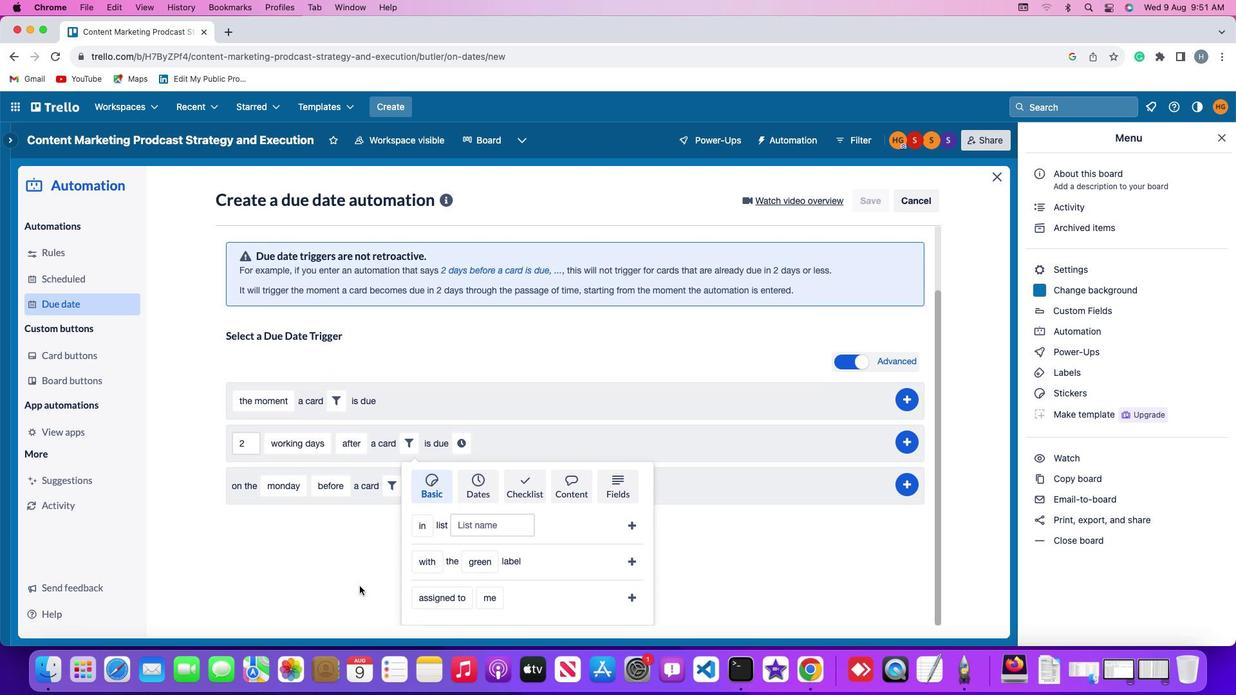 
Action: Mouse moved to (423, 525)
Screenshot: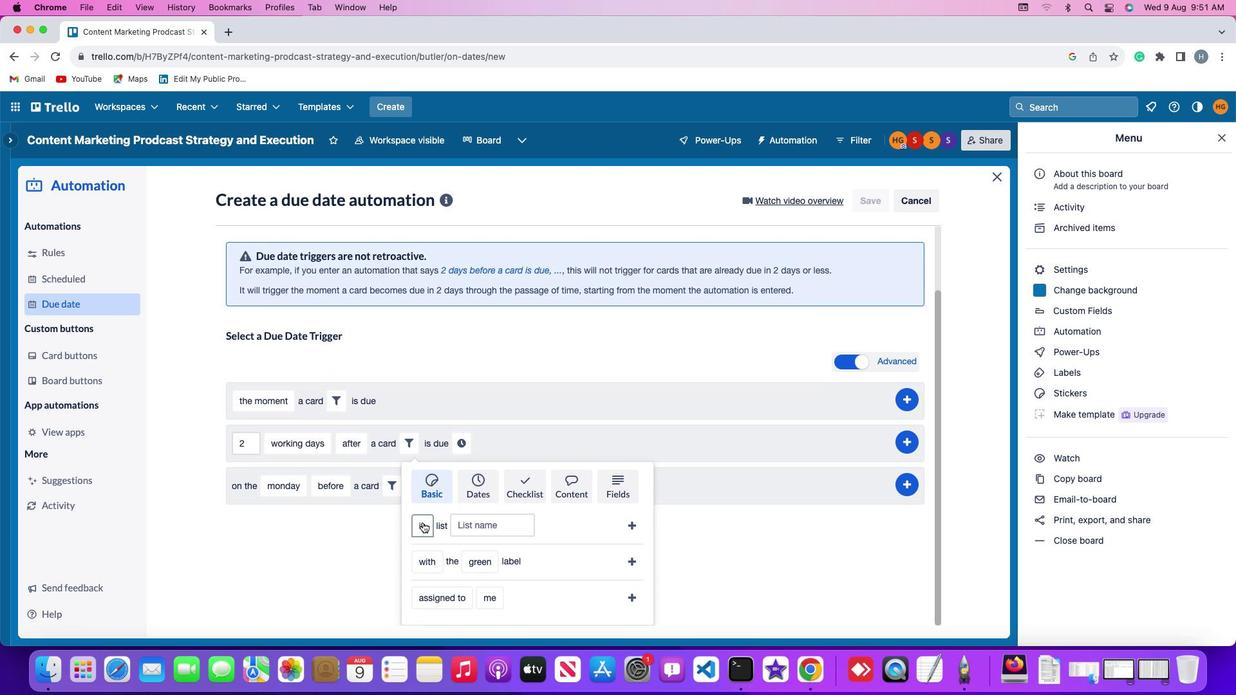 
Action: Mouse pressed left at (423, 525)
Screenshot: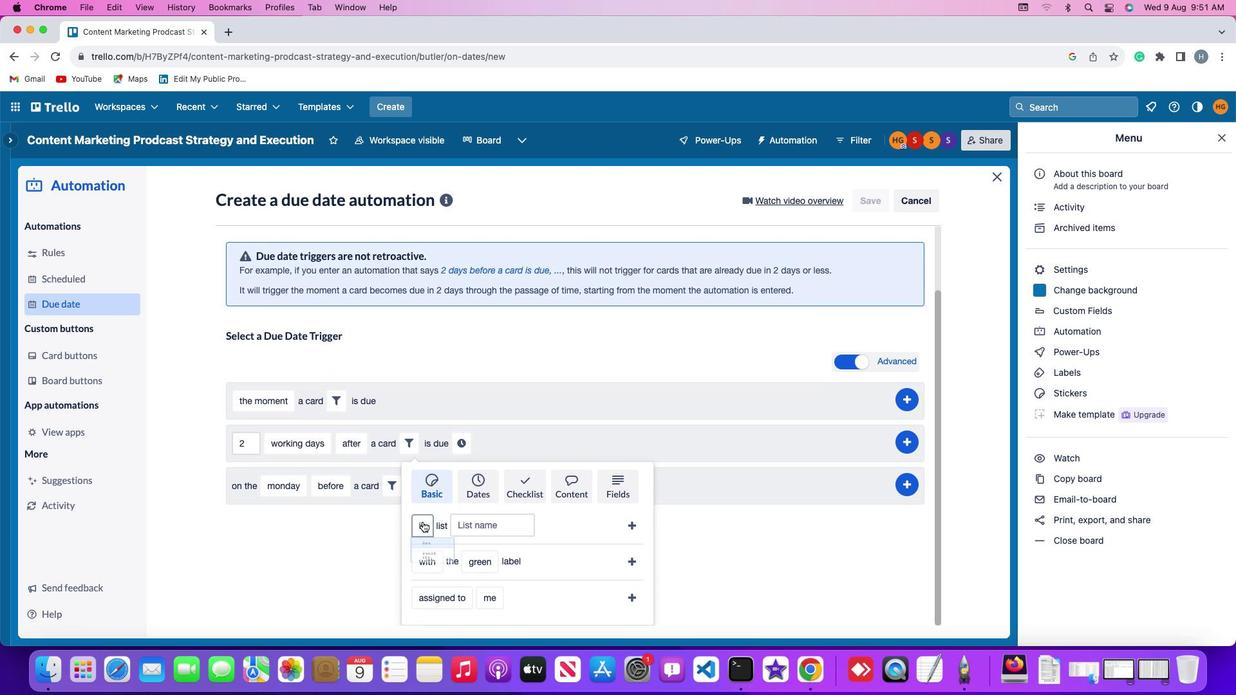 
Action: Mouse moved to (425, 577)
Screenshot: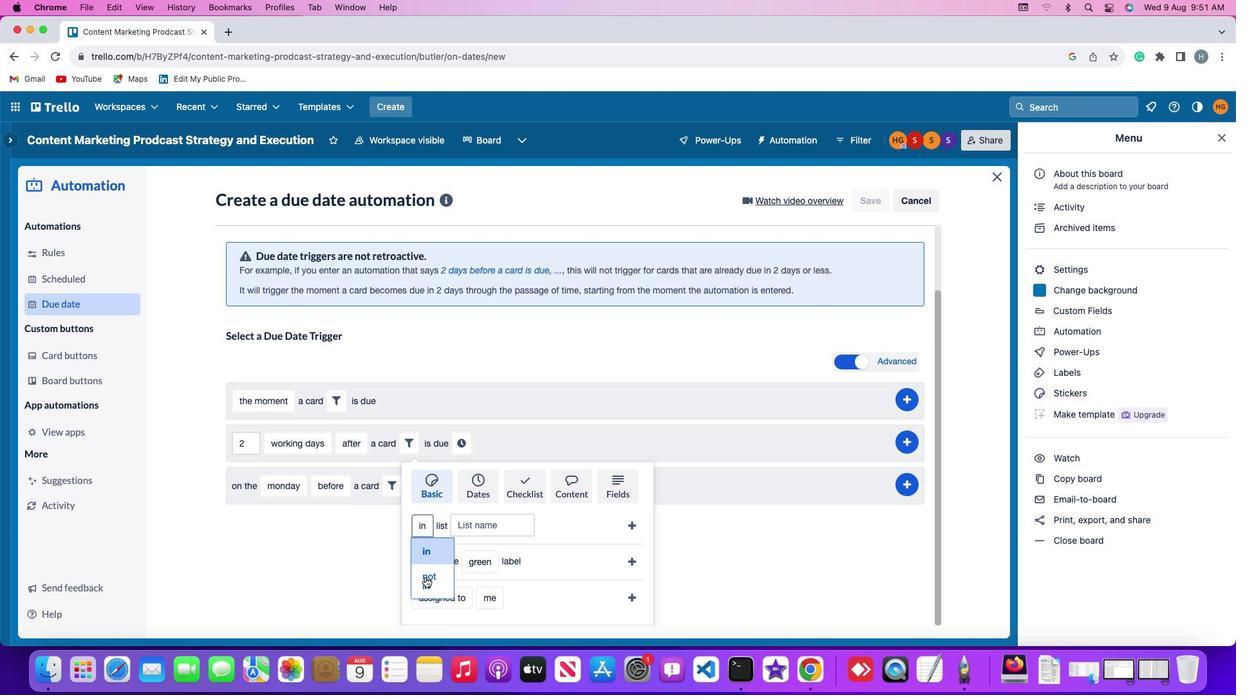 
Action: Mouse pressed left at (425, 577)
Screenshot: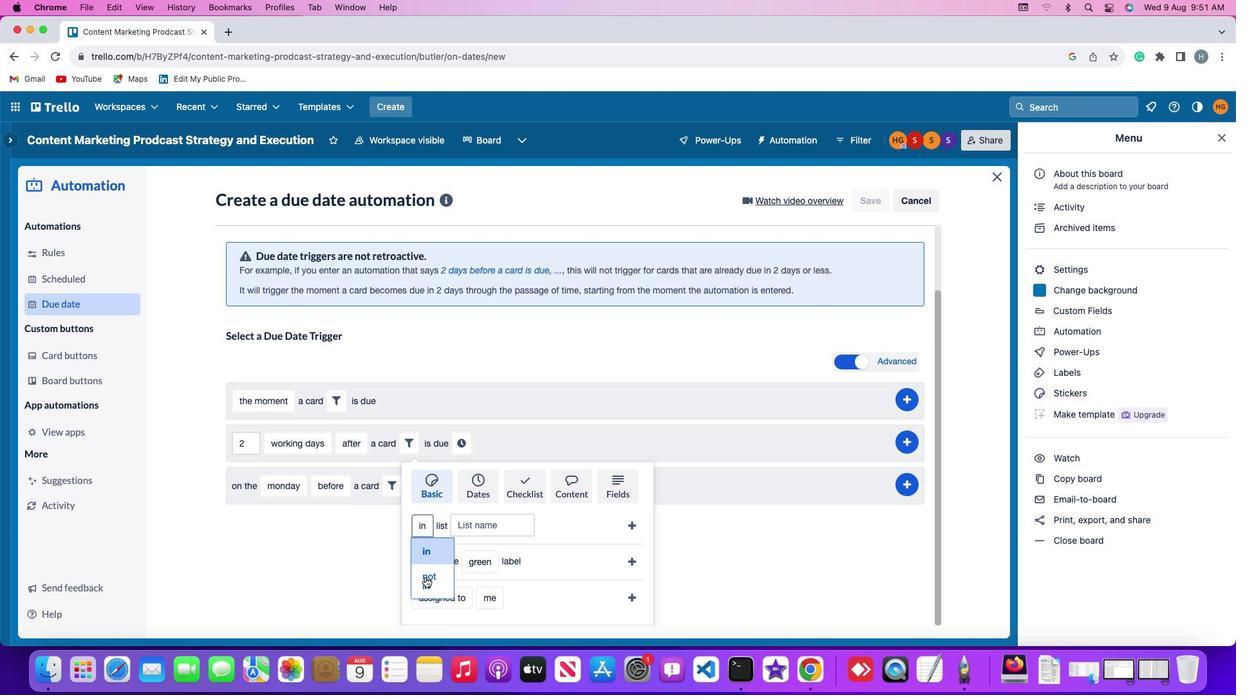 
Action: Mouse moved to (494, 531)
Screenshot: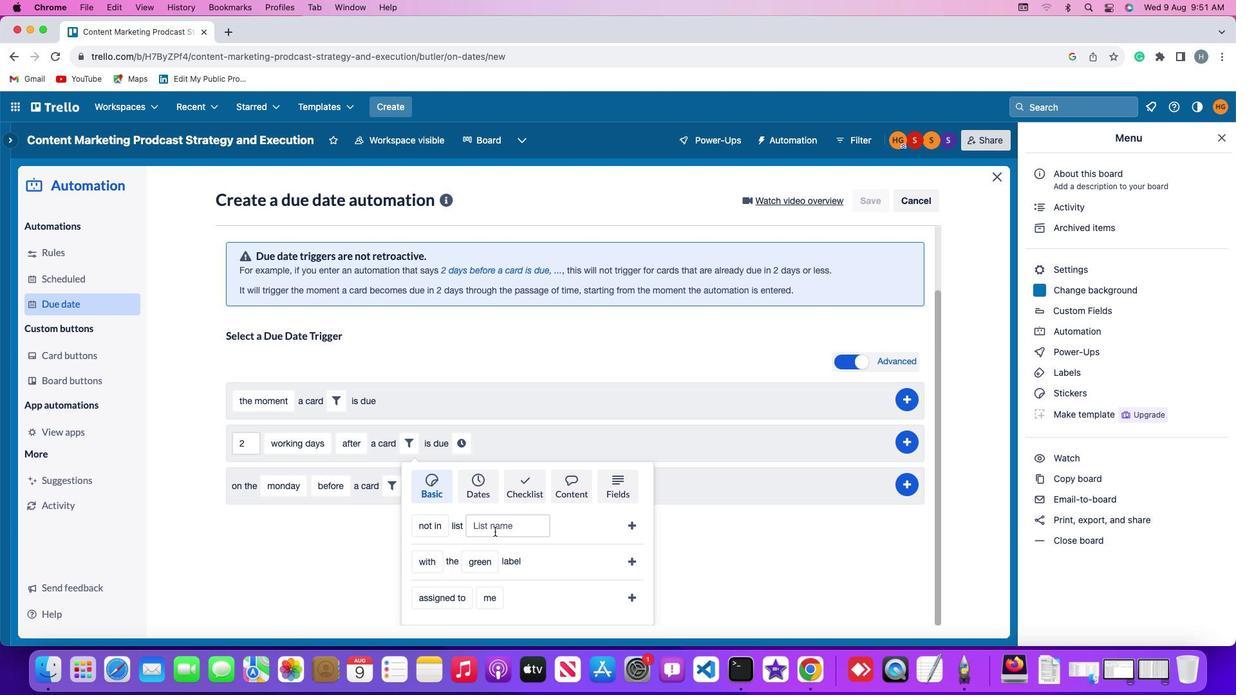 
Action: Mouse pressed left at (494, 531)
Screenshot: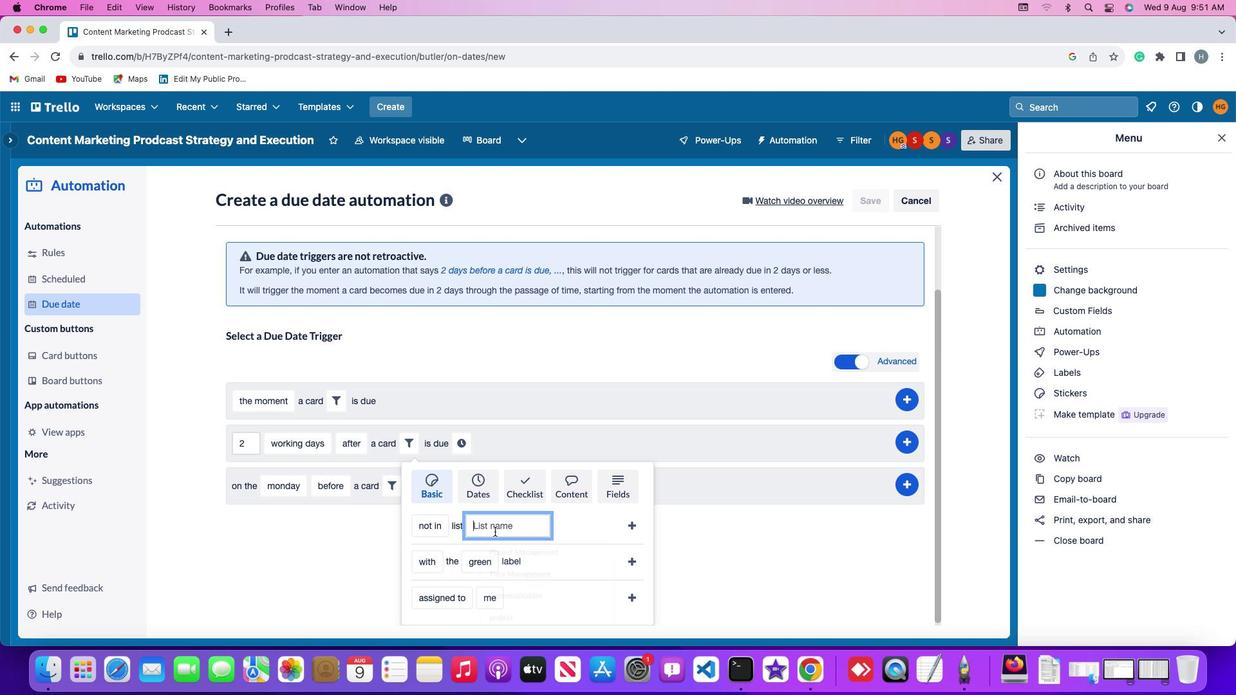 
Action: Key pressed Key.shift'R''e''s''u''m''e'
Screenshot: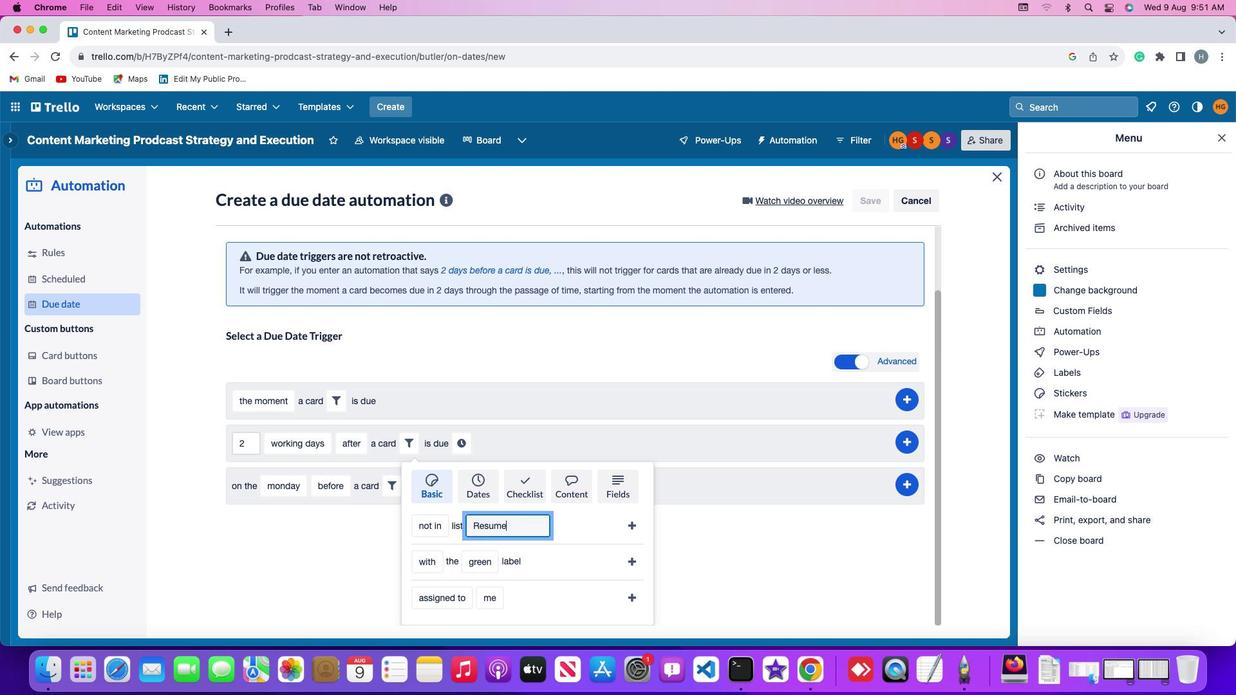 
Action: Mouse moved to (629, 519)
Screenshot: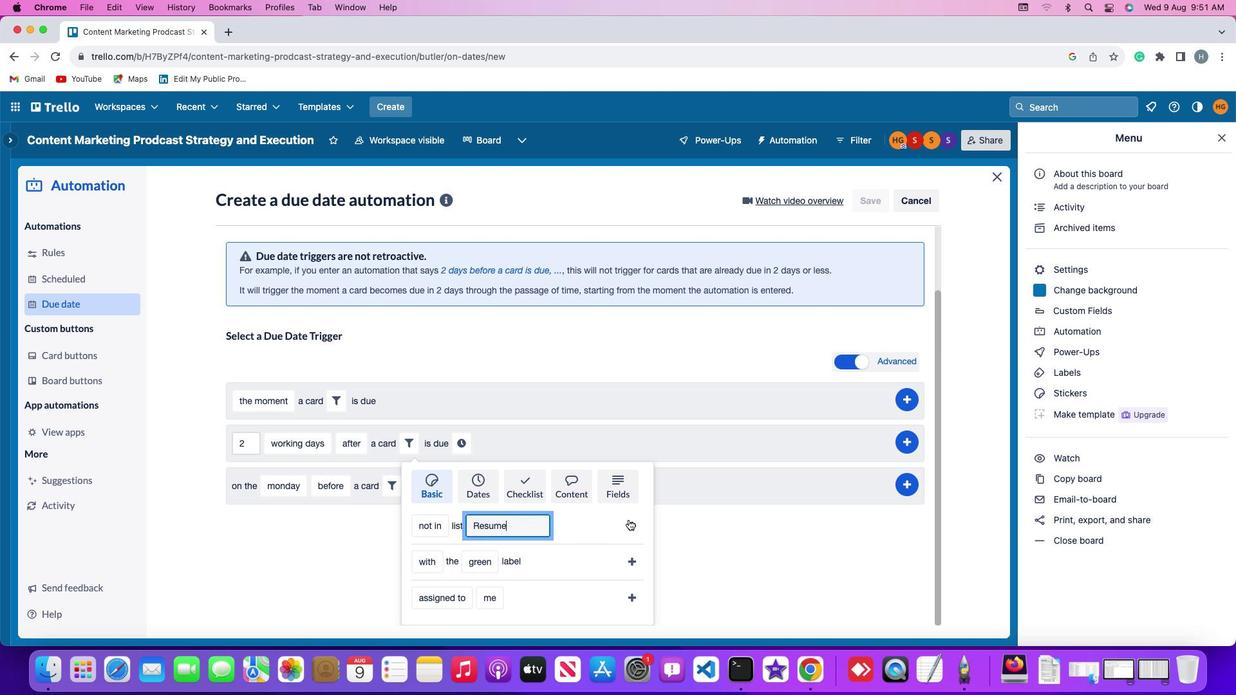 
Action: Mouse pressed left at (629, 519)
Screenshot: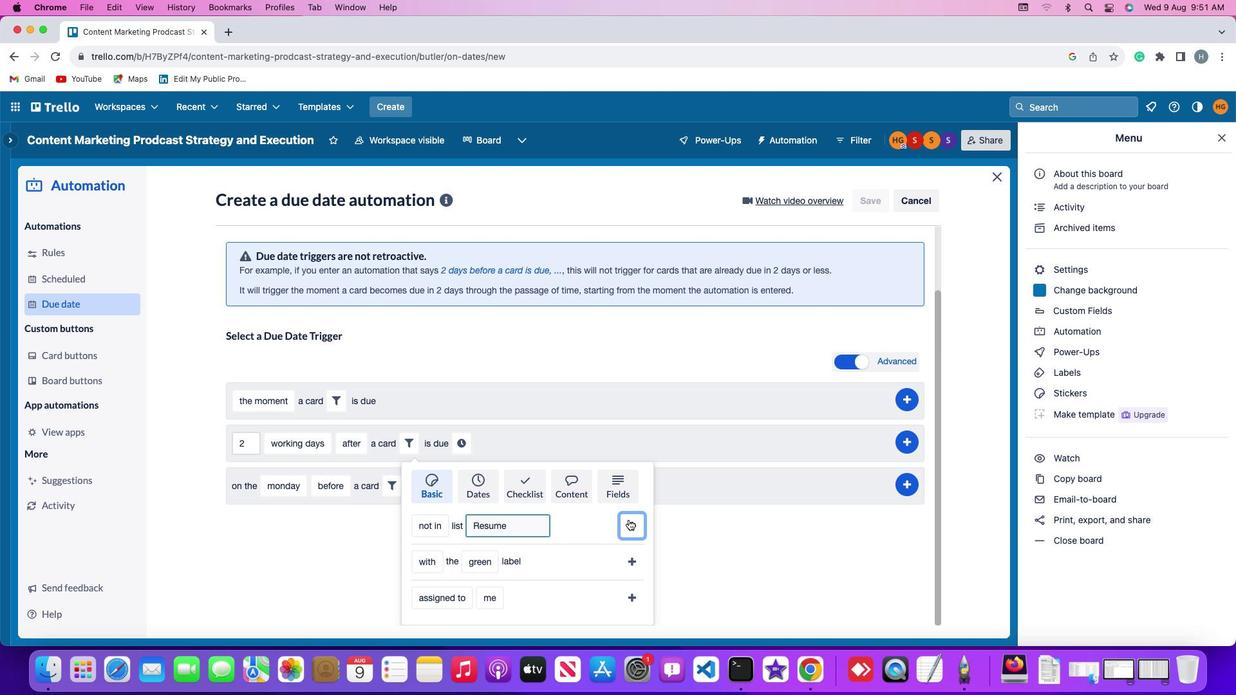 
Action: Mouse moved to (578, 515)
Screenshot: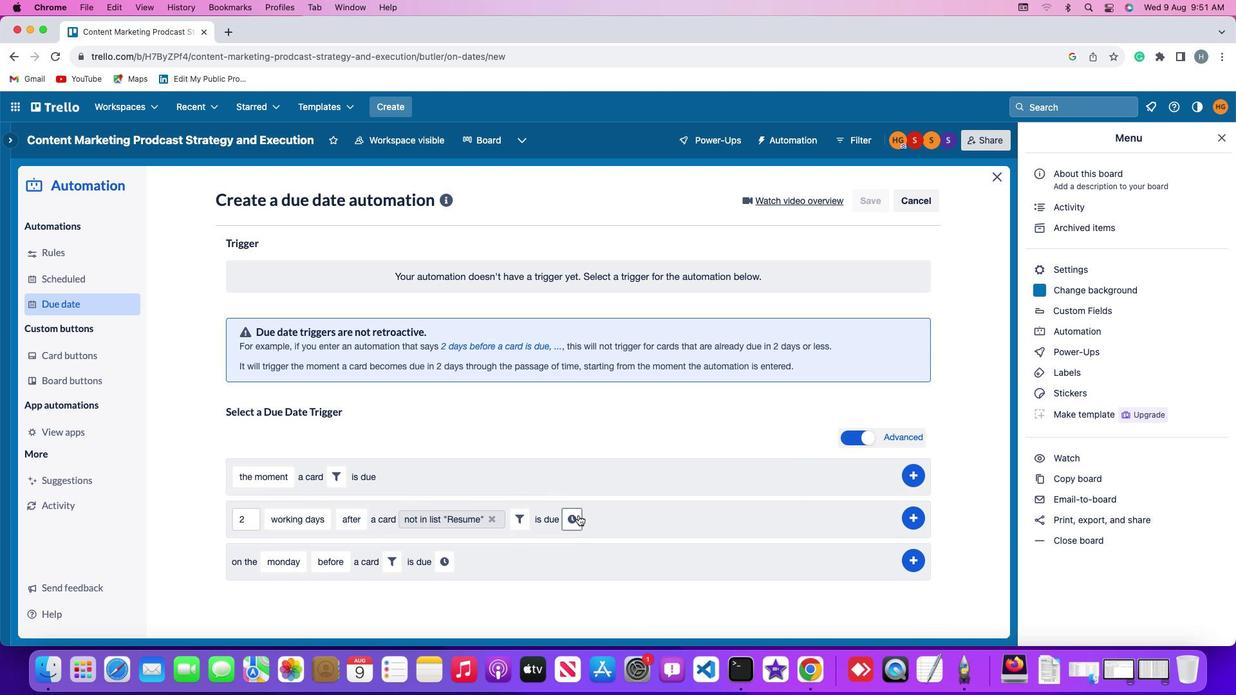 
Action: Mouse pressed left at (578, 515)
Screenshot: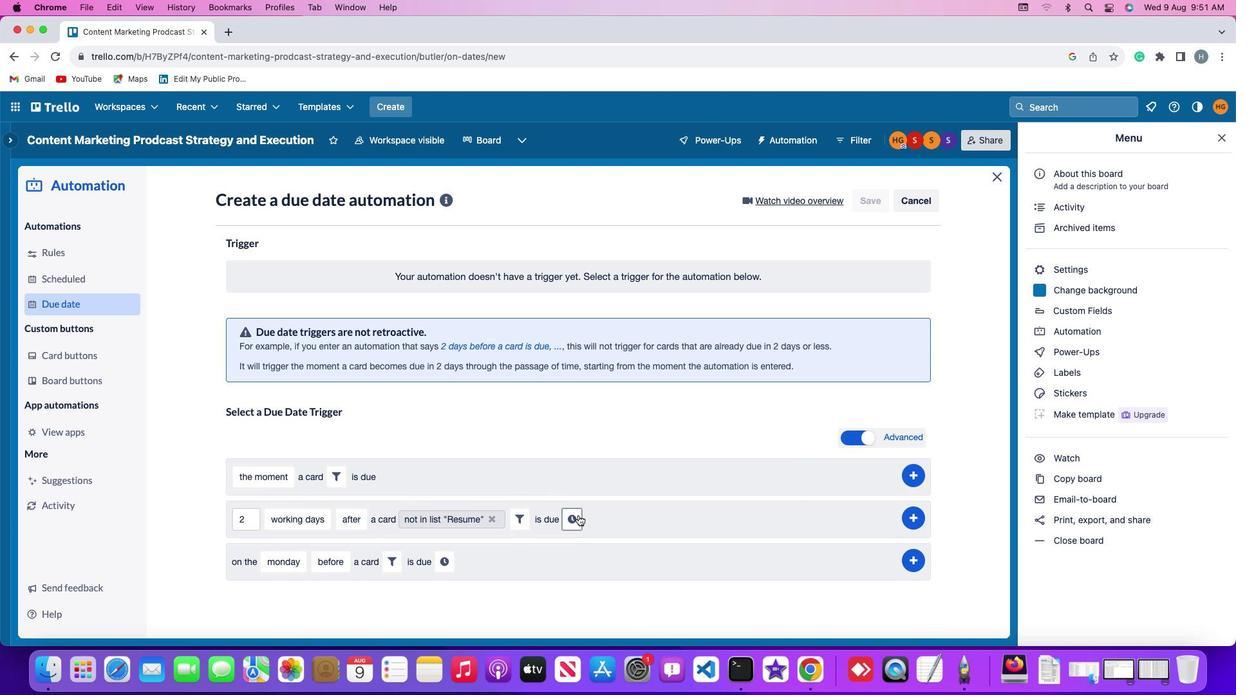 
Action: Mouse moved to (597, 519)
Screenshot: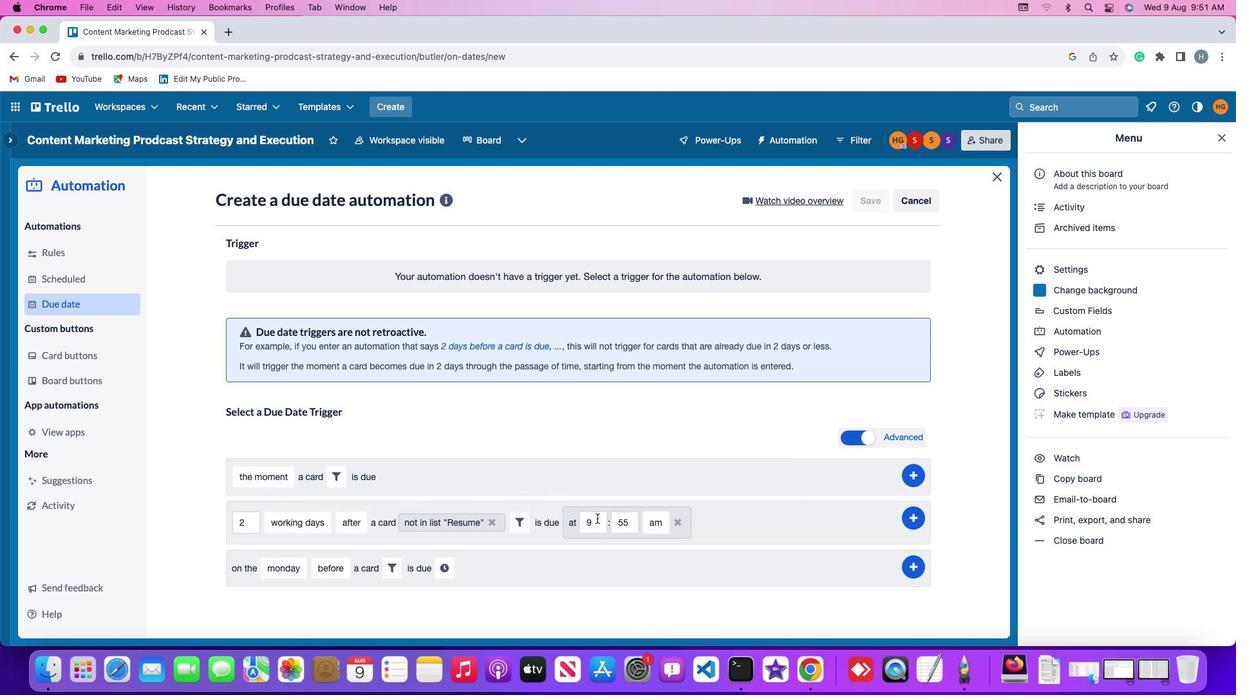 
Action: Mouse pressed left at (597, 519)
Screenshot: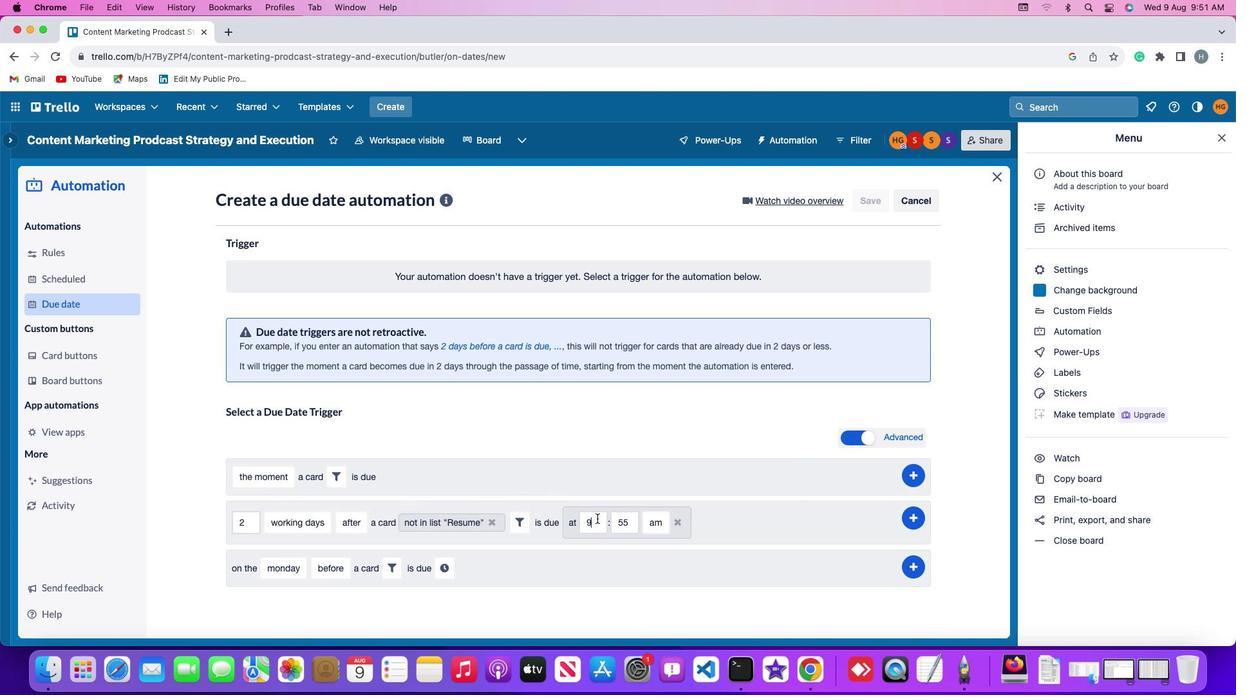 
Action: Key pressed Key.backspace'1''1'
Screenshot: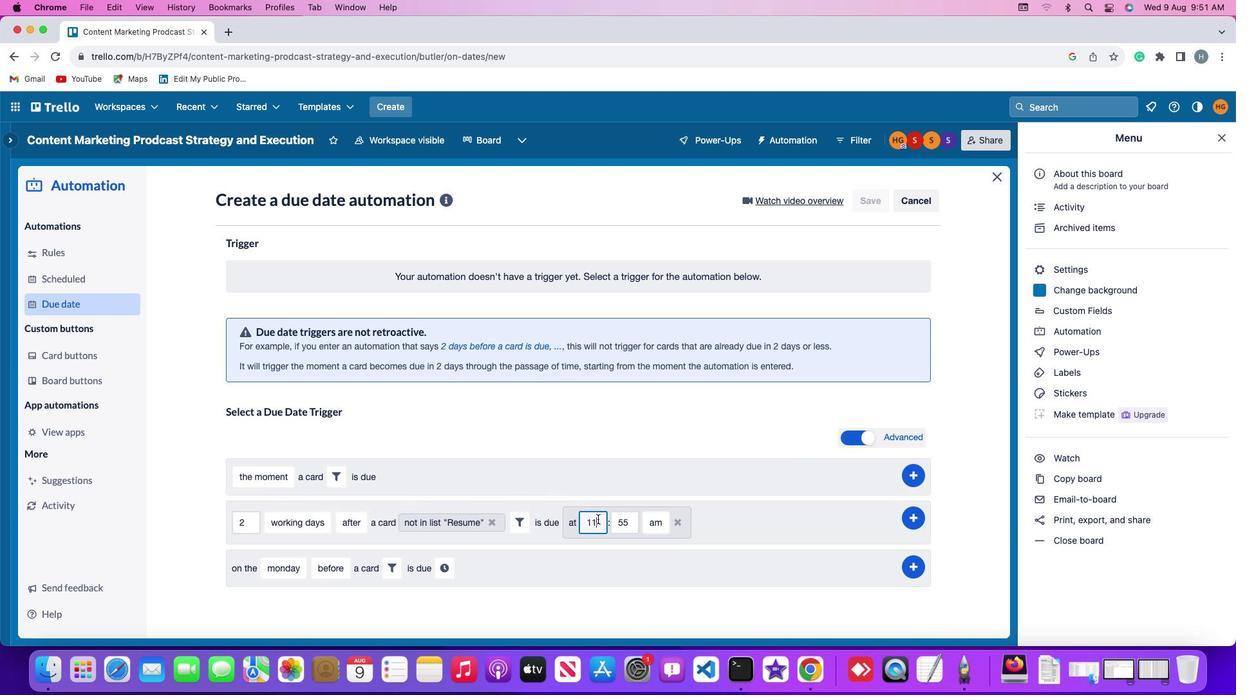 
Action: Mouse moved to (636, 519)
Screenshot: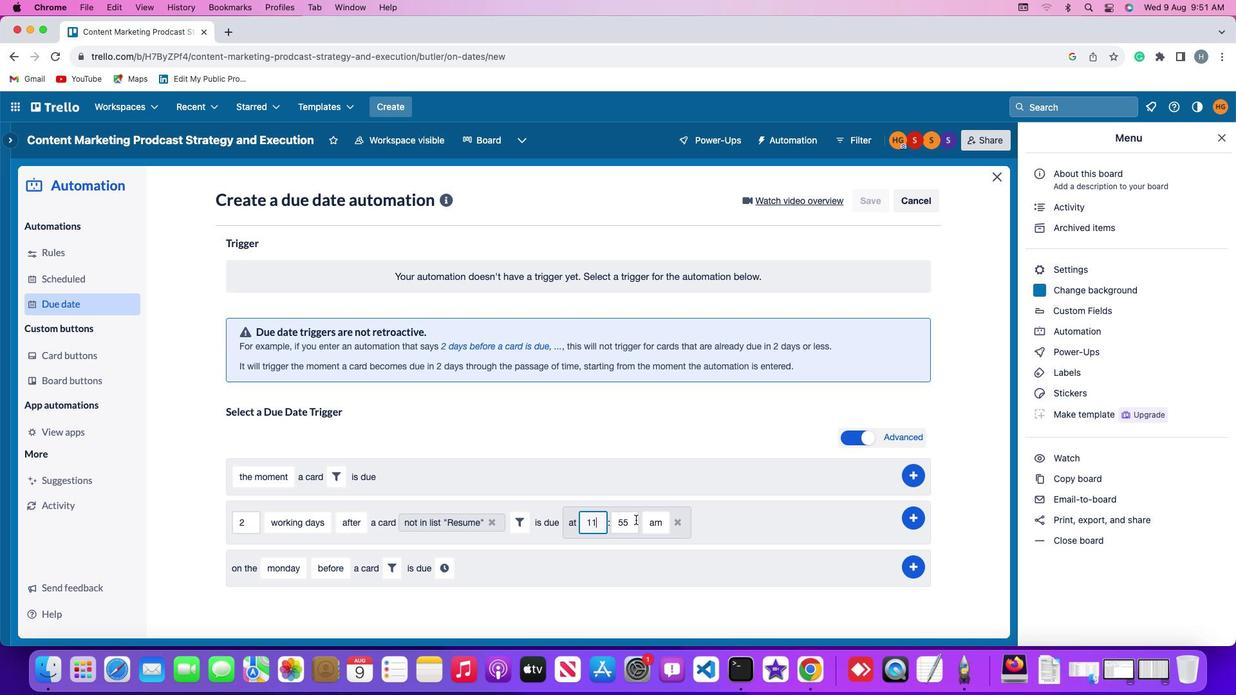 
Action: Mouse pressed left at (636, 519)
Screenshot: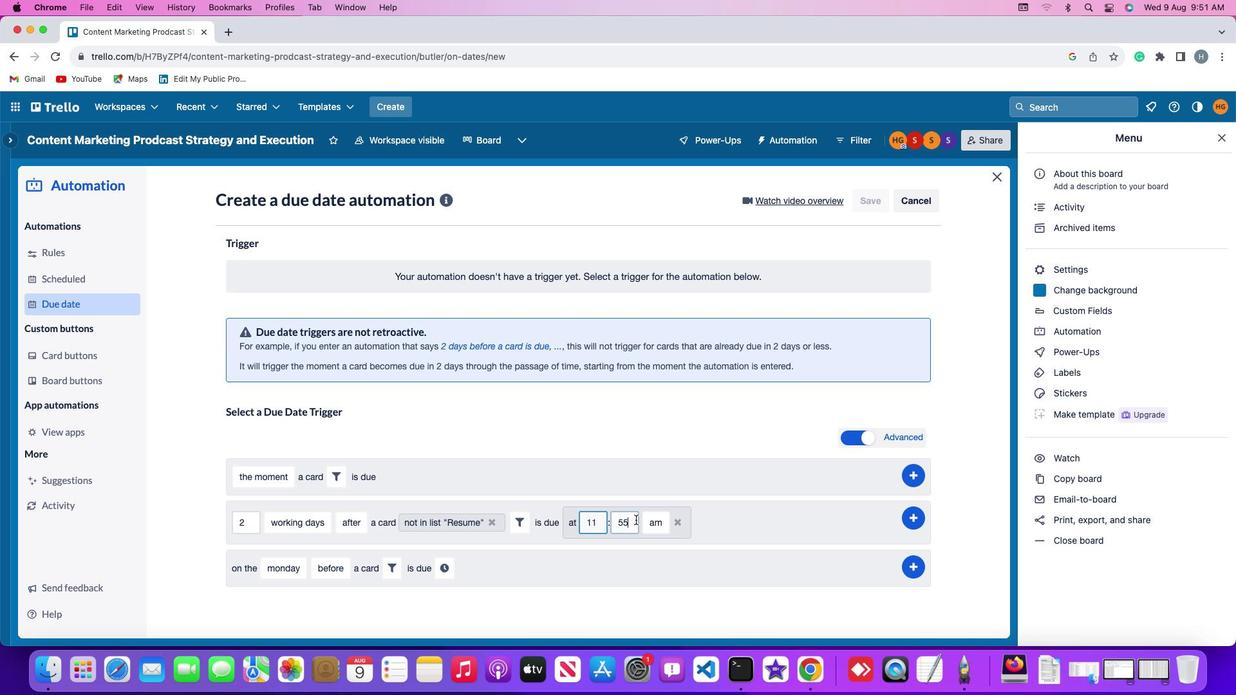 
Action: Key pressed Key.backspaceKey.backspace'0''0'
Screenshot: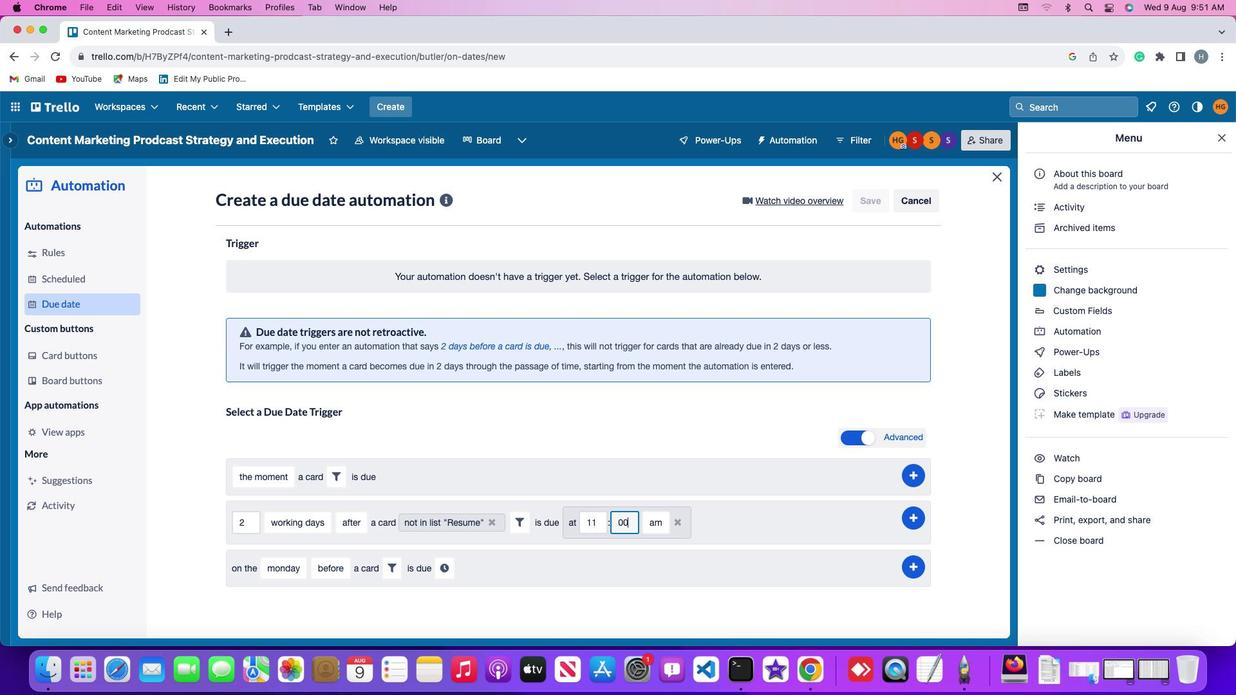 
Action: Mouse moved to (657, 521)
Screenshot: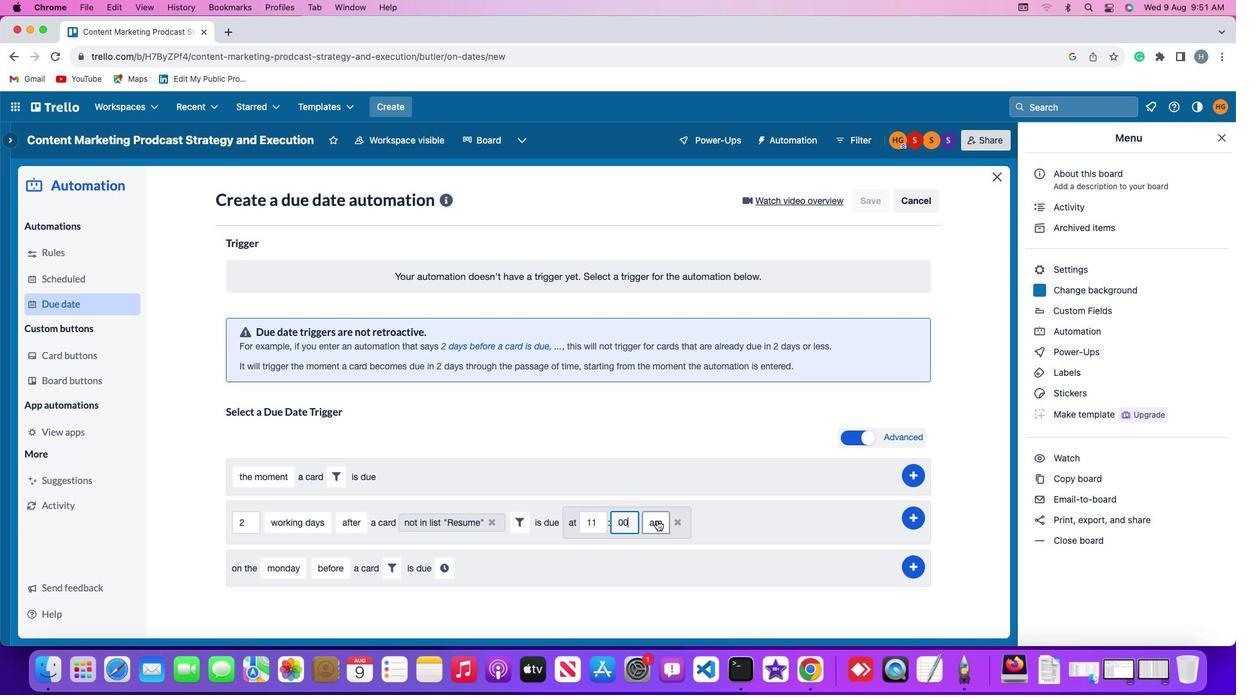 
Action: Mouse pressed left at (657, 521)
Screenshot: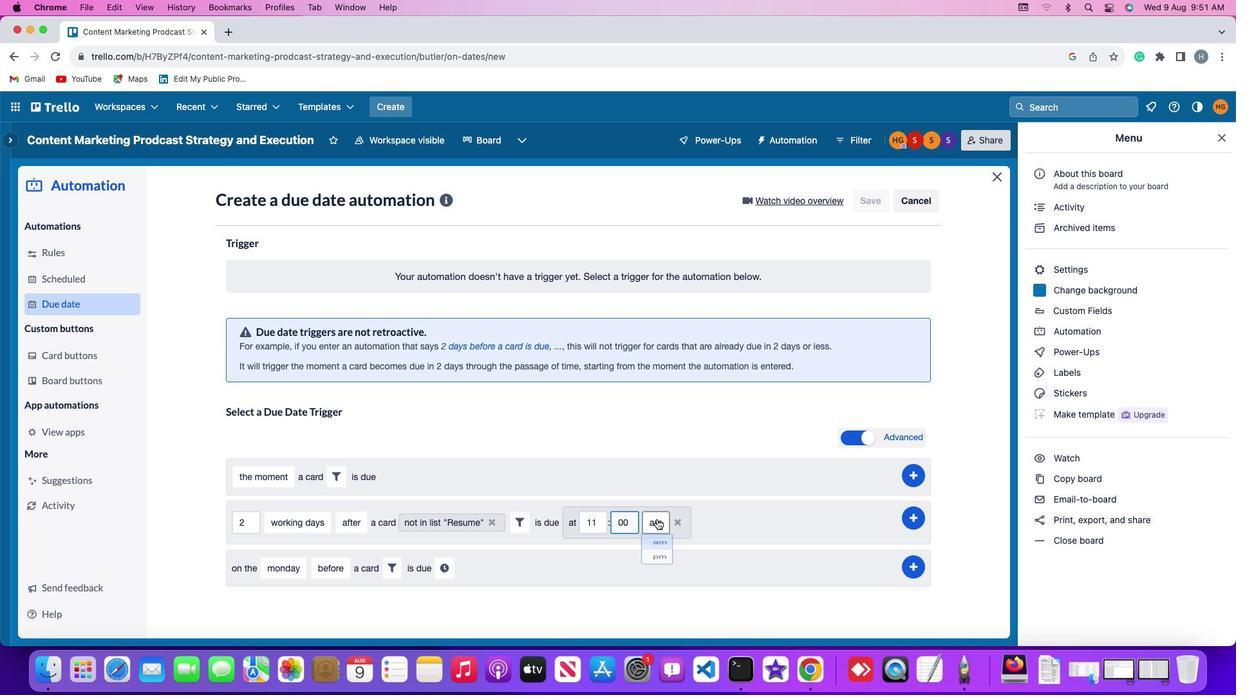 
Action: Mouse moved to (659, 545)
Screenshot: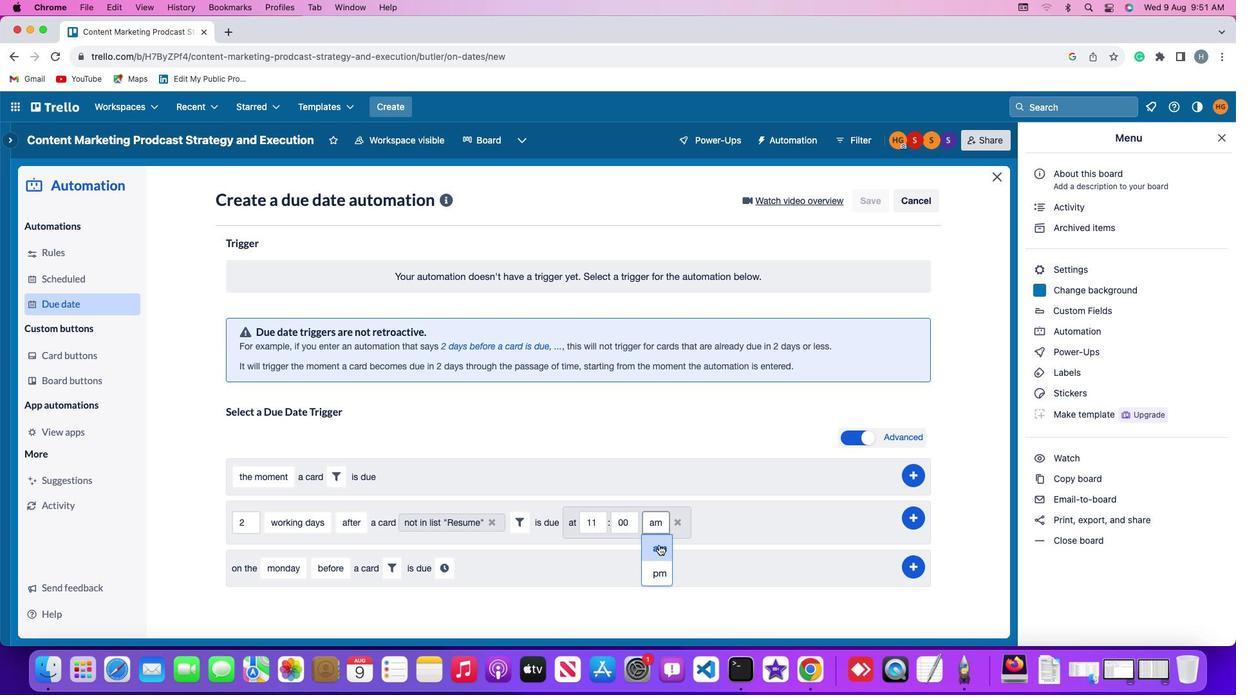 
Action: Mouse pressed left at (659, 545)
Screenshot: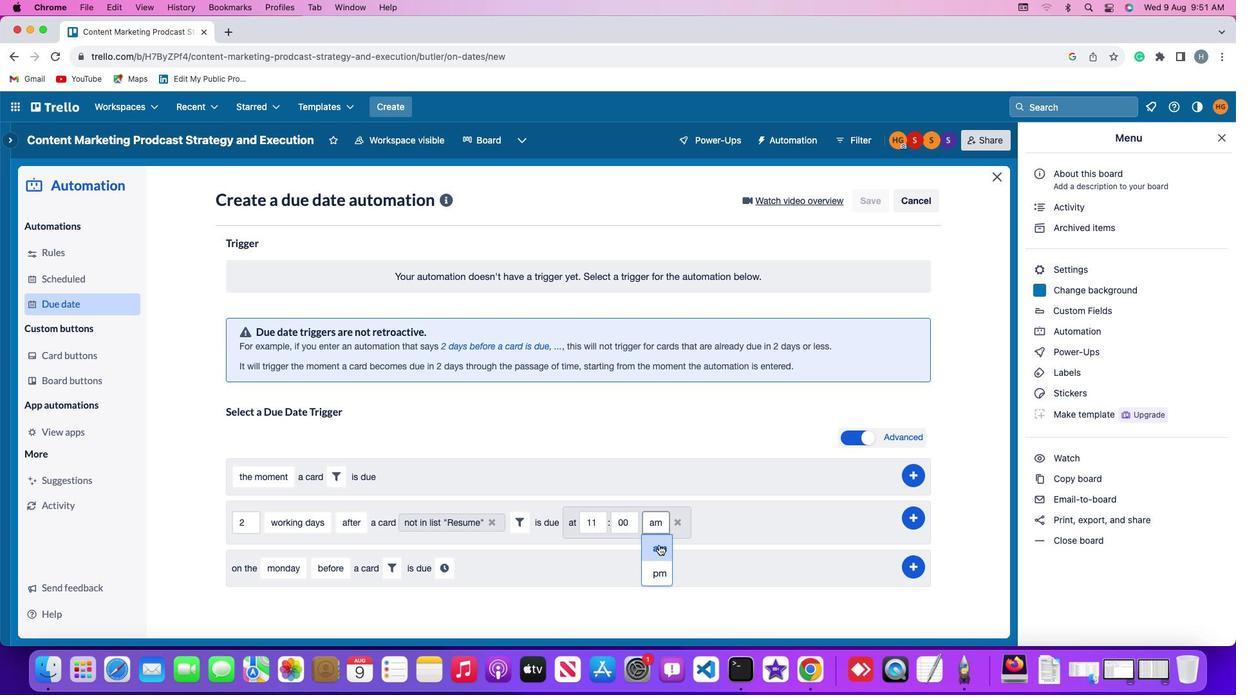 
Action: Mouse moved to (908, 520)
Screenshot: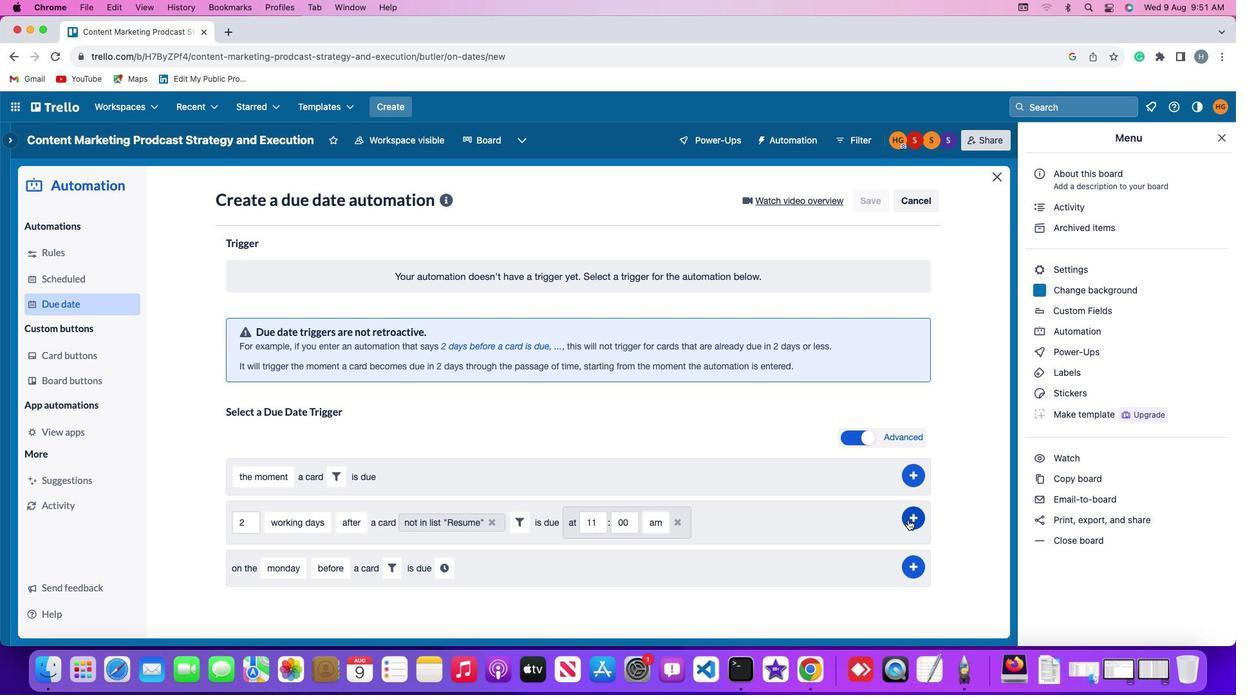 
Action: Mouse pressed left at (908, 520)
Screenshot: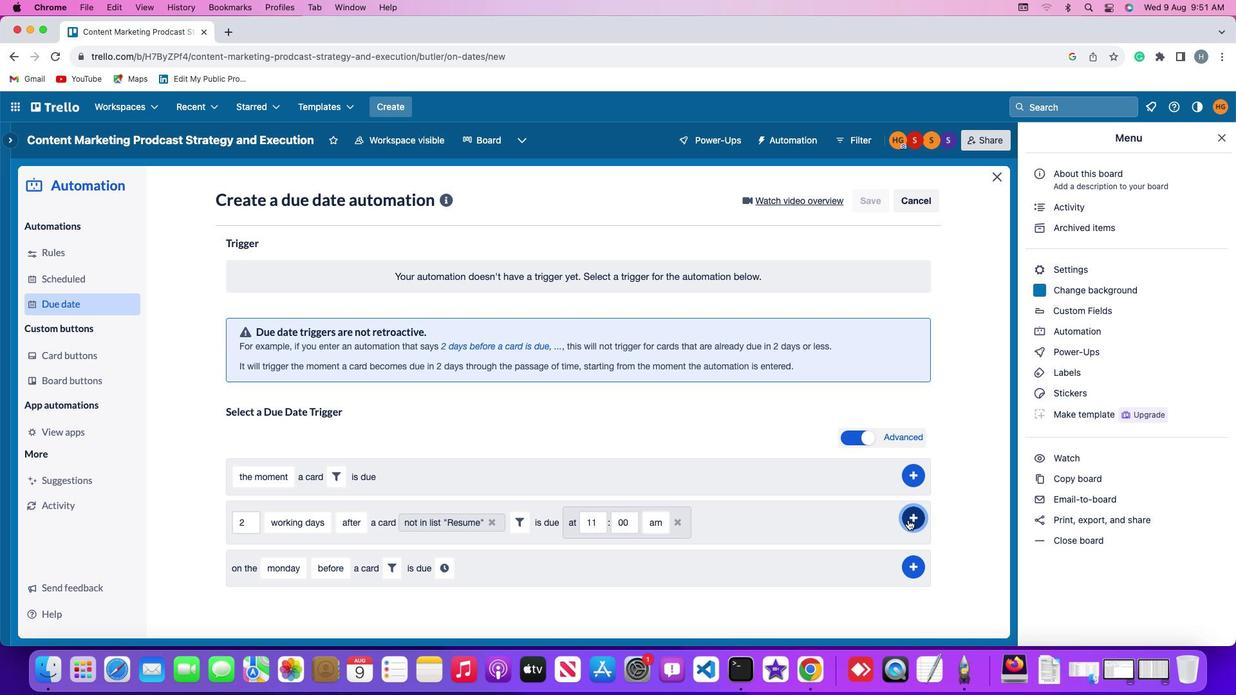 
Action: Mouse moved to (981, 406)
Screenshot: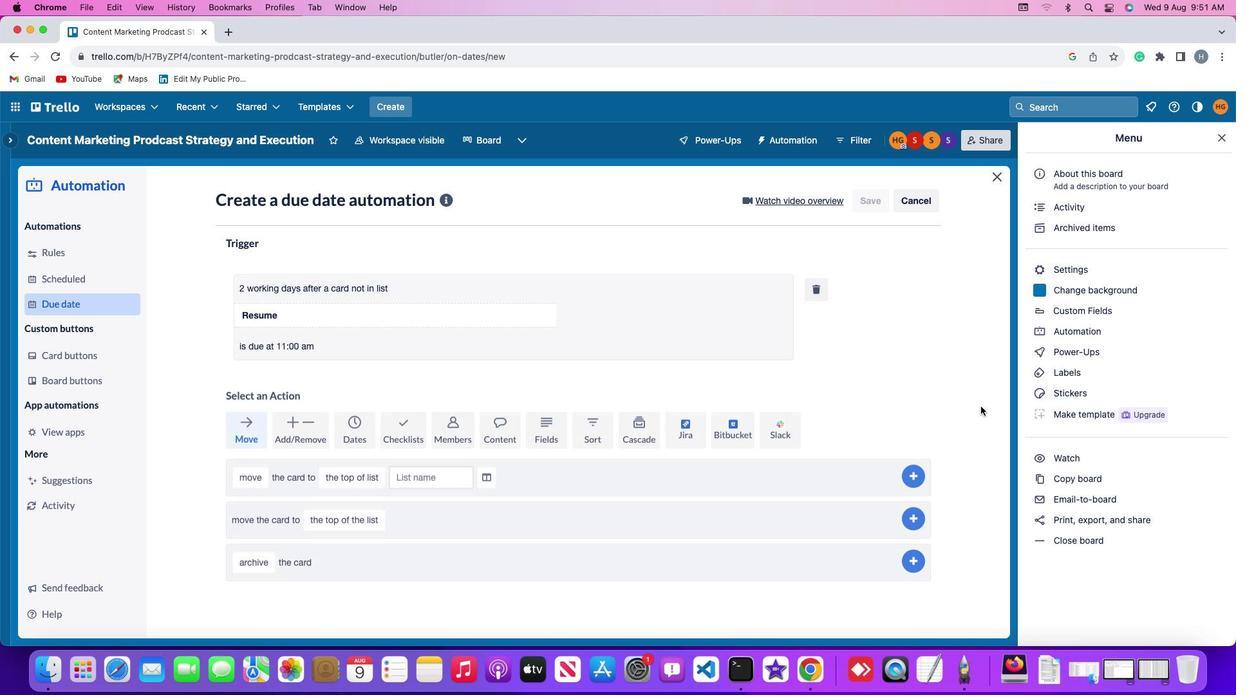 
